 Task: Create a due date automation trigger when advanced on, on the monday before a card is due add dates not due today at 11:00 AM.
Action: Mouse moved to (967, 277)
Screenshot: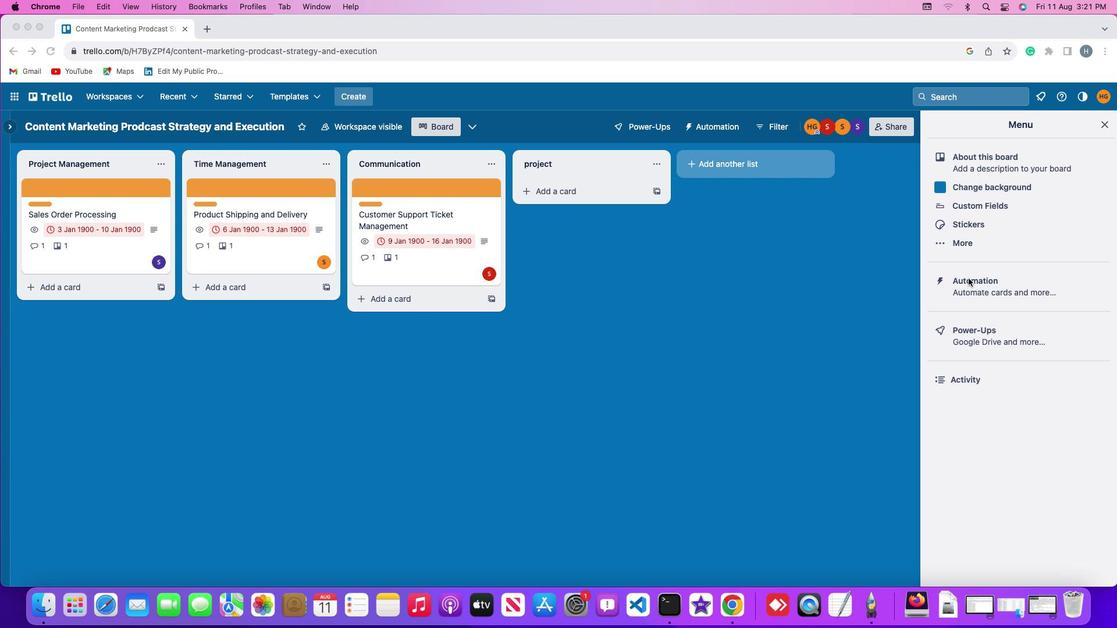 
Action: Mouse pressed left at (967, 277)
Screenshot: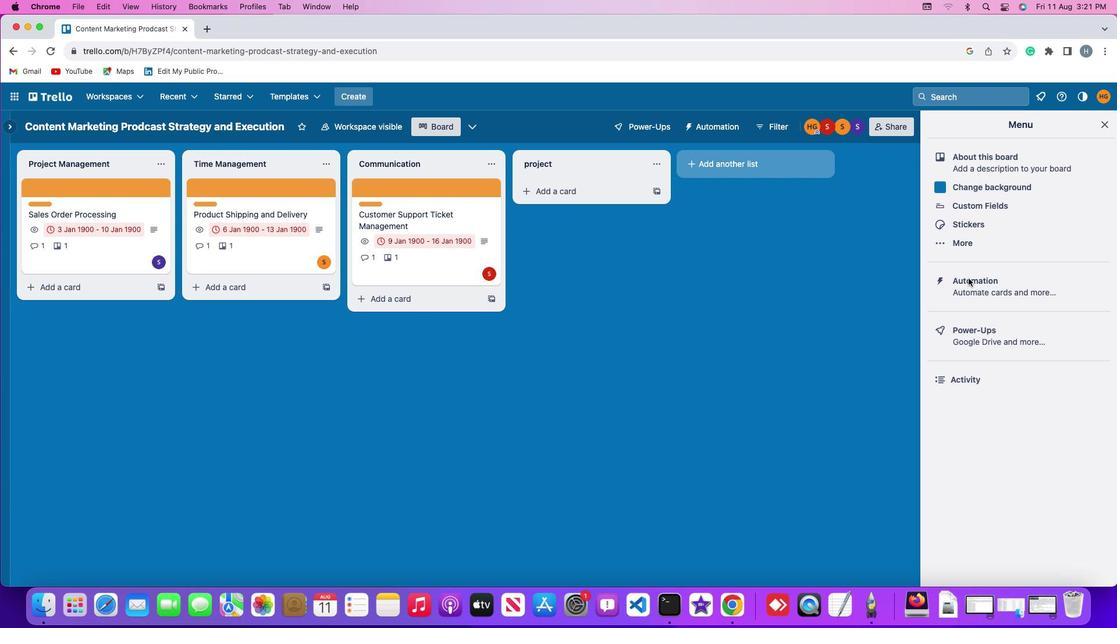
Action: Mouse pressed left at (967, 277)
Screenshot: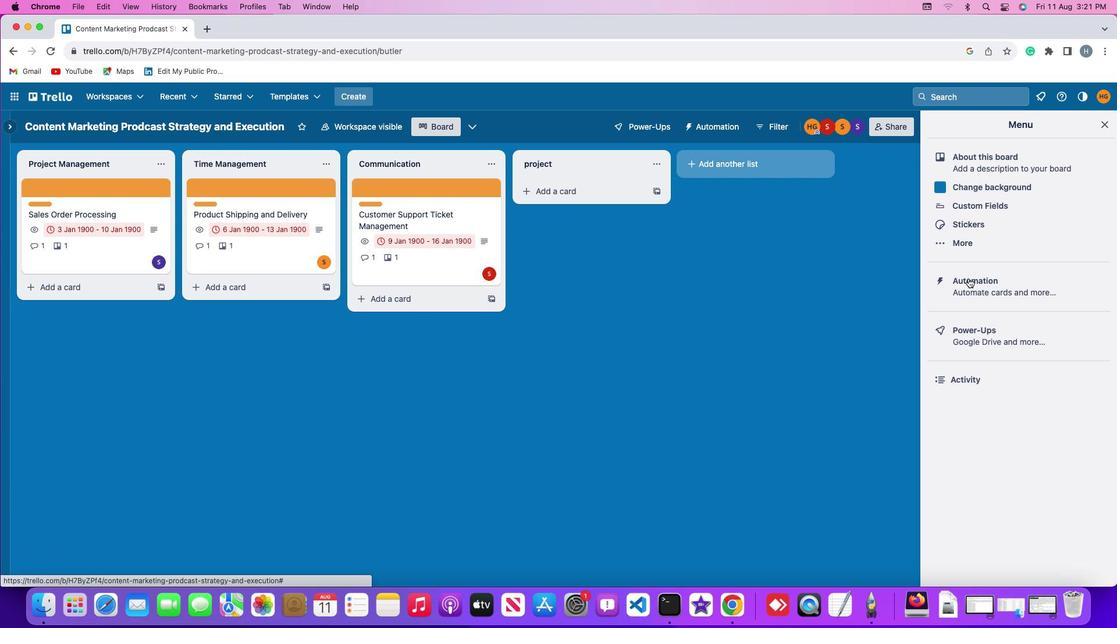 
Action: Mouse moved to (82, 277)
Screenshot: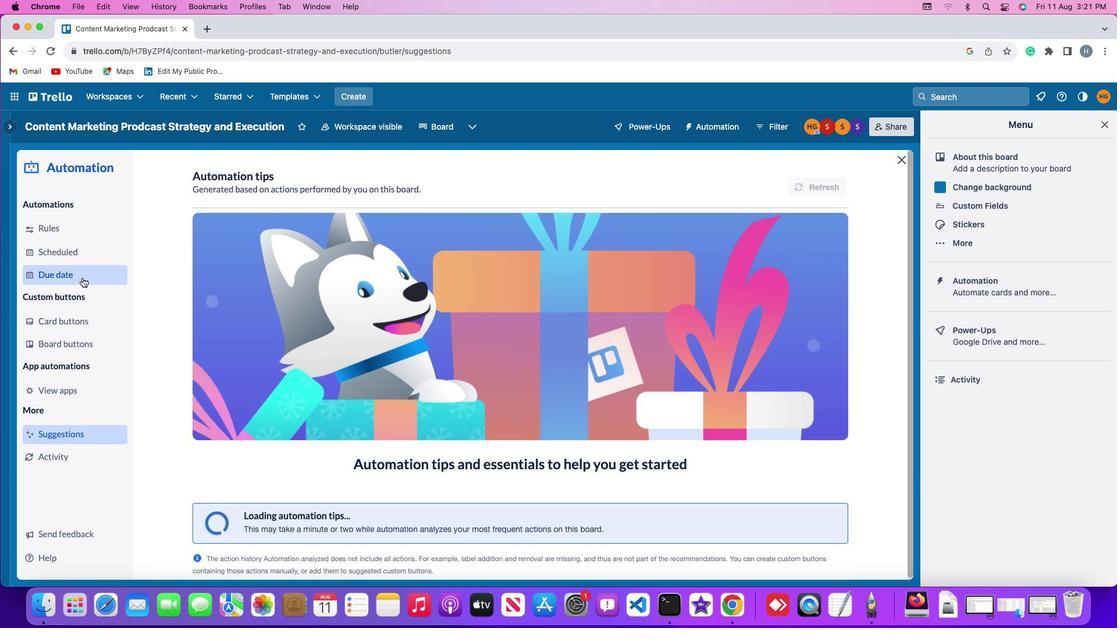 
Action: Mouse pressed left at (82, 277)
Screenshot: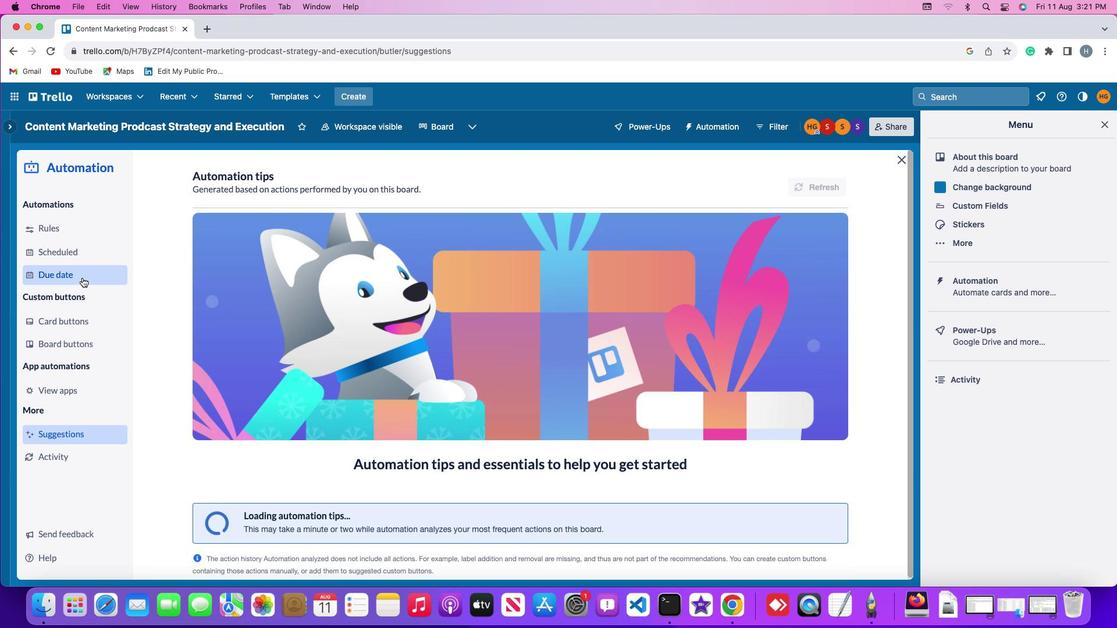 
Action: Mouse moved to (787, 178)
Screenshot: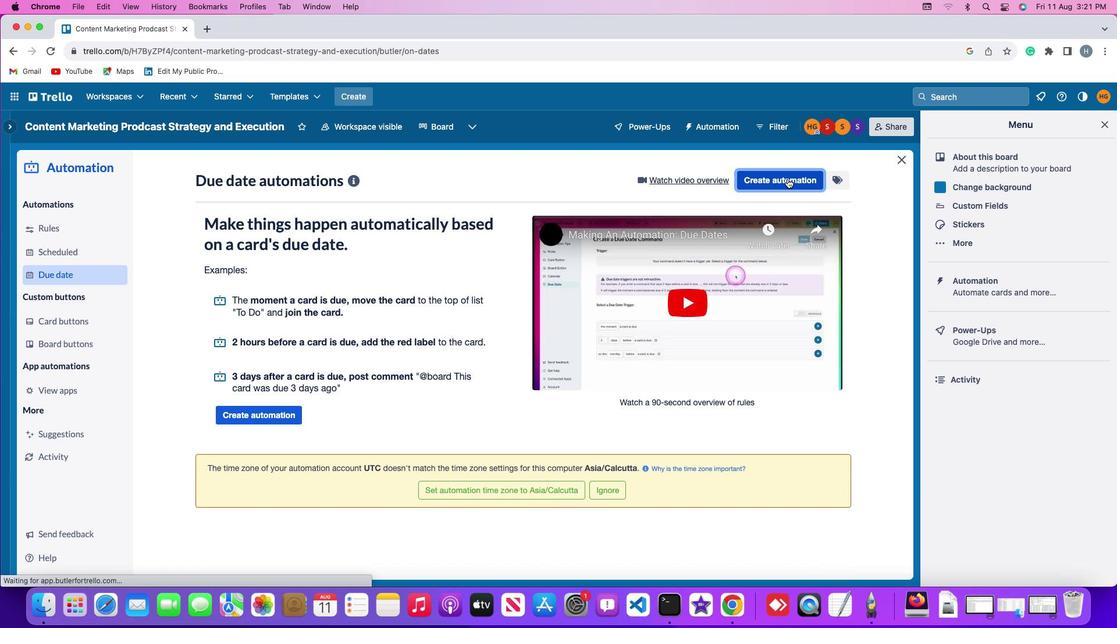 
Action: Mouse pressed left at (787, 178)
Screenshot: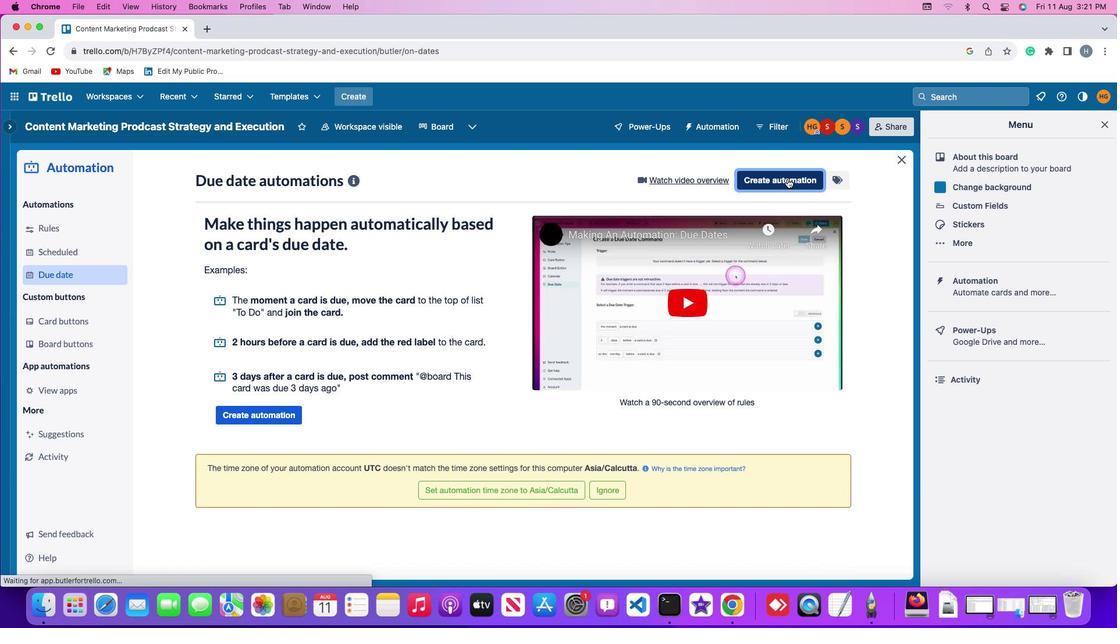
Action: Mouse moved to (219, 285)
Screenshot: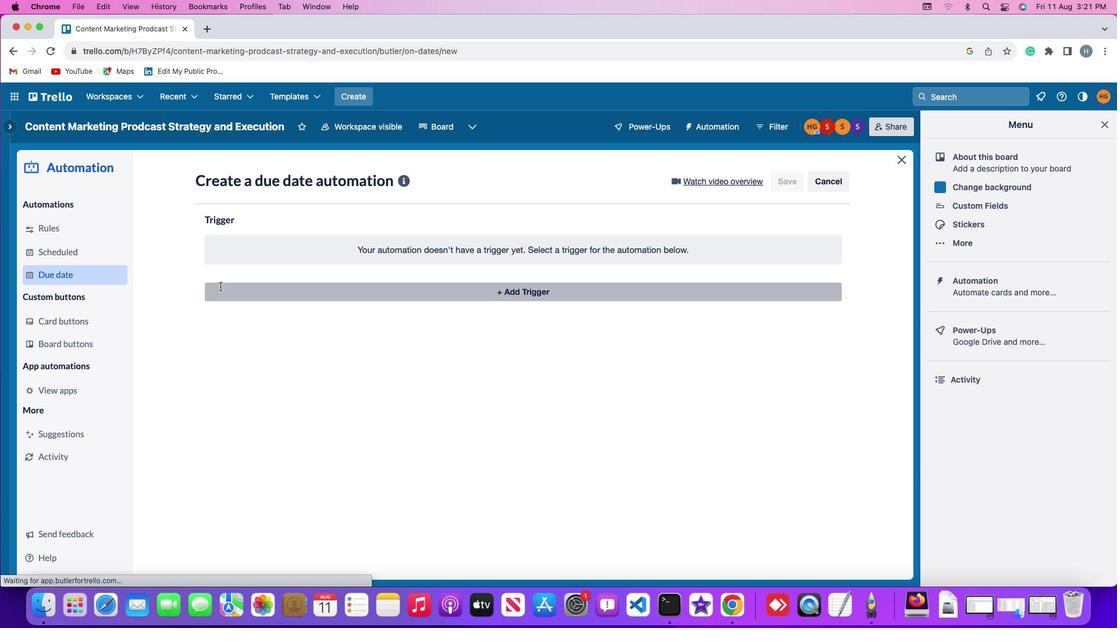 
Action: Mouse pressed left at (219, 285)
Screenshot: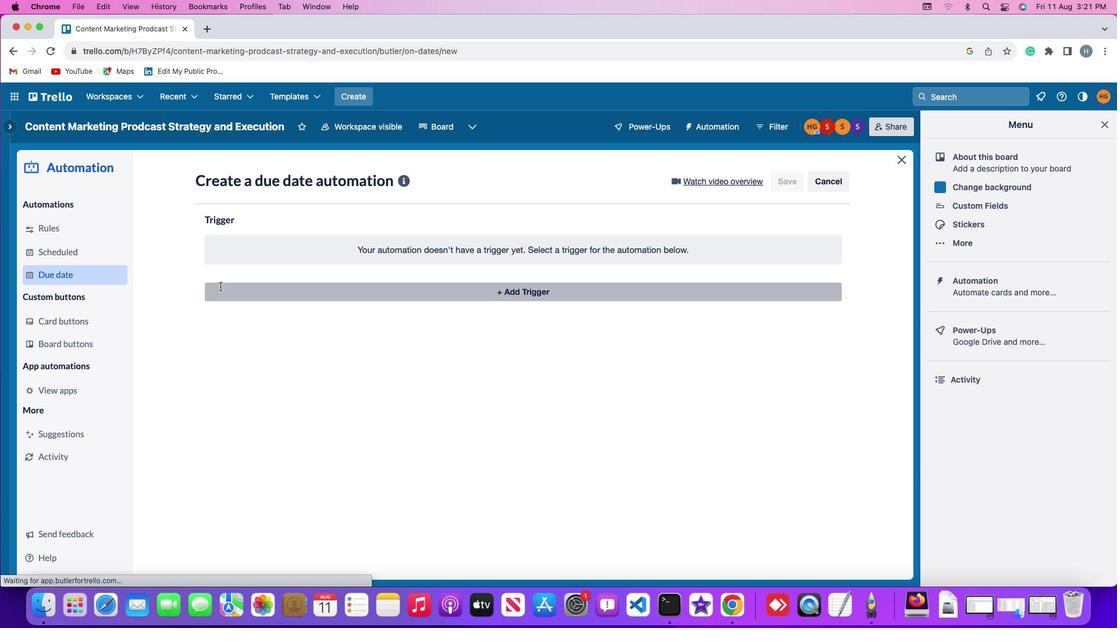 
Action: Mouse moved to (255, 508)
Screenshot: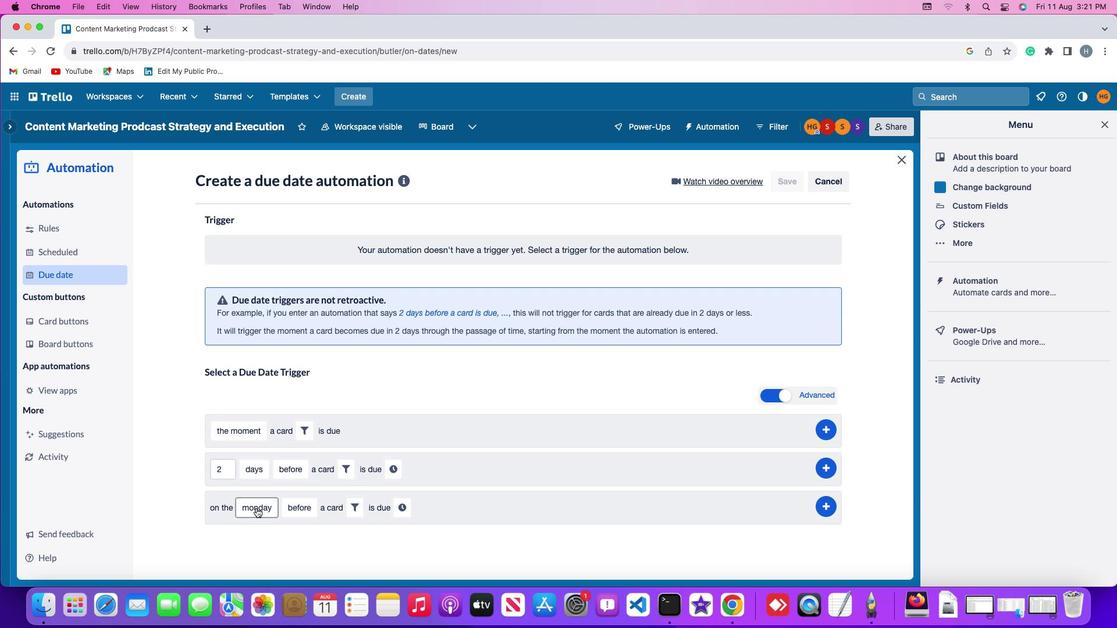 
Action: Mouse pressed left at (255, 508)
Screenshot: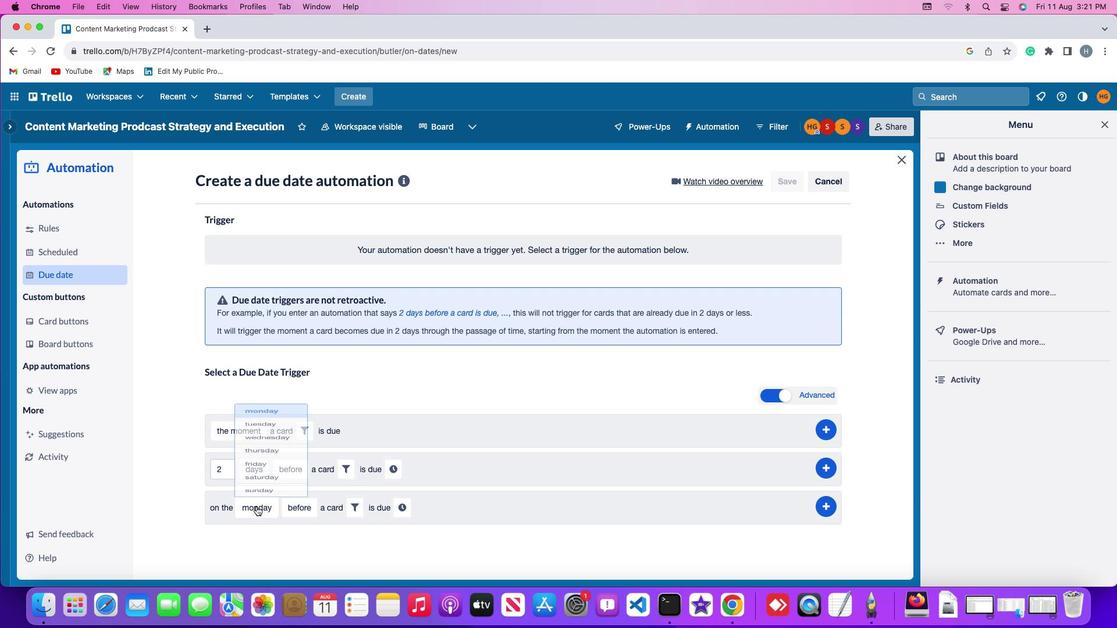 
Action: Mouse moved to (274, 346)
Screenshot: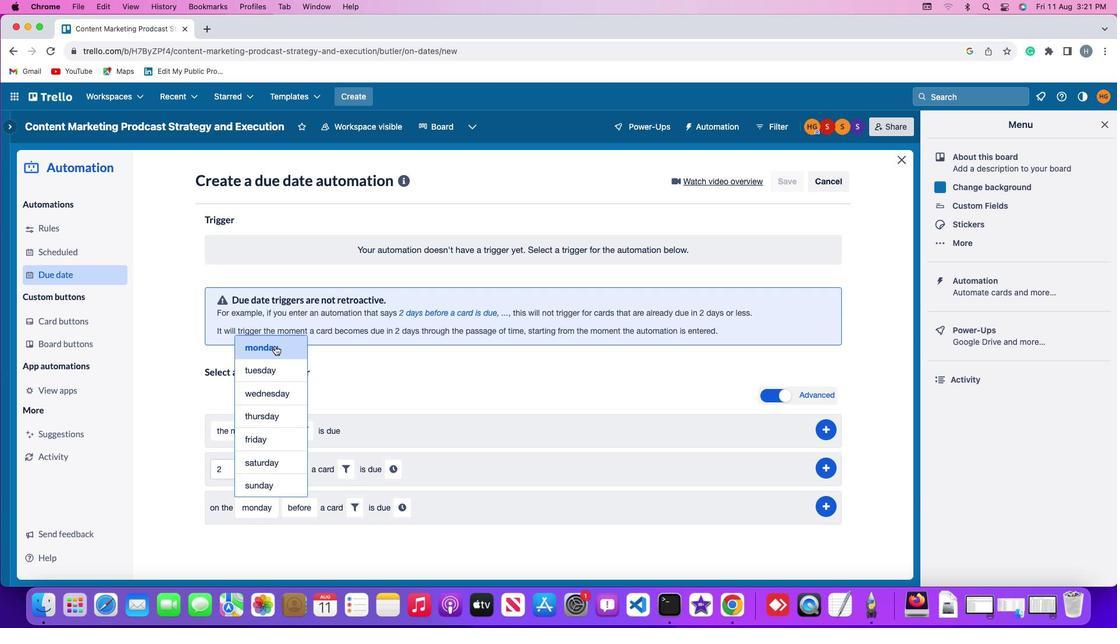
Action: Mouse pressed left at (274, 346)
Screenshot: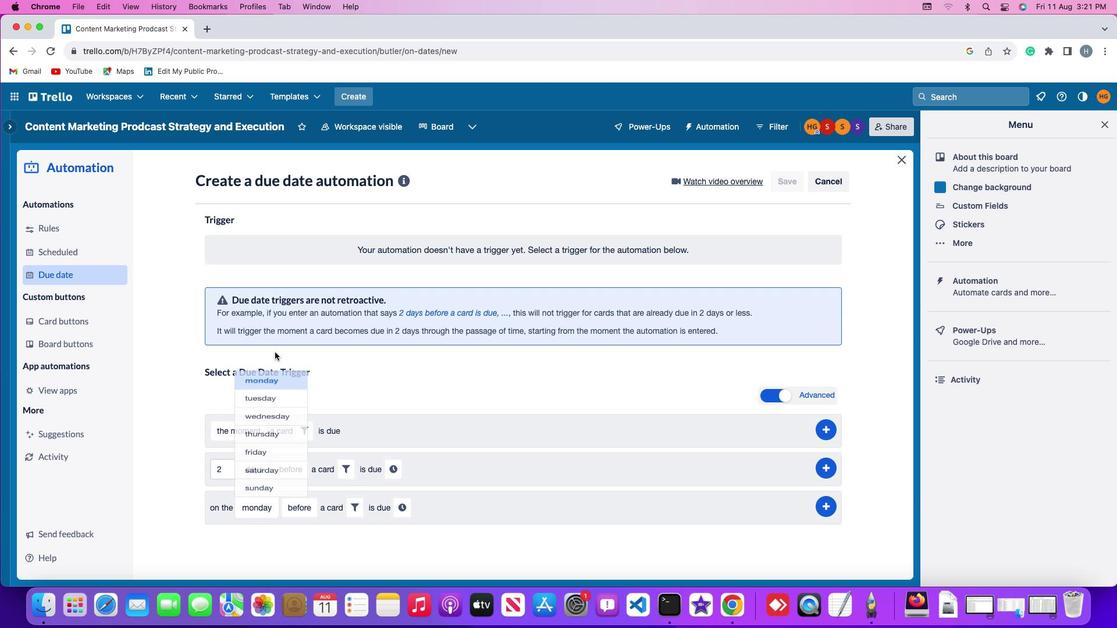 
Action: Mouse moved to (296, 509)
Screenshot: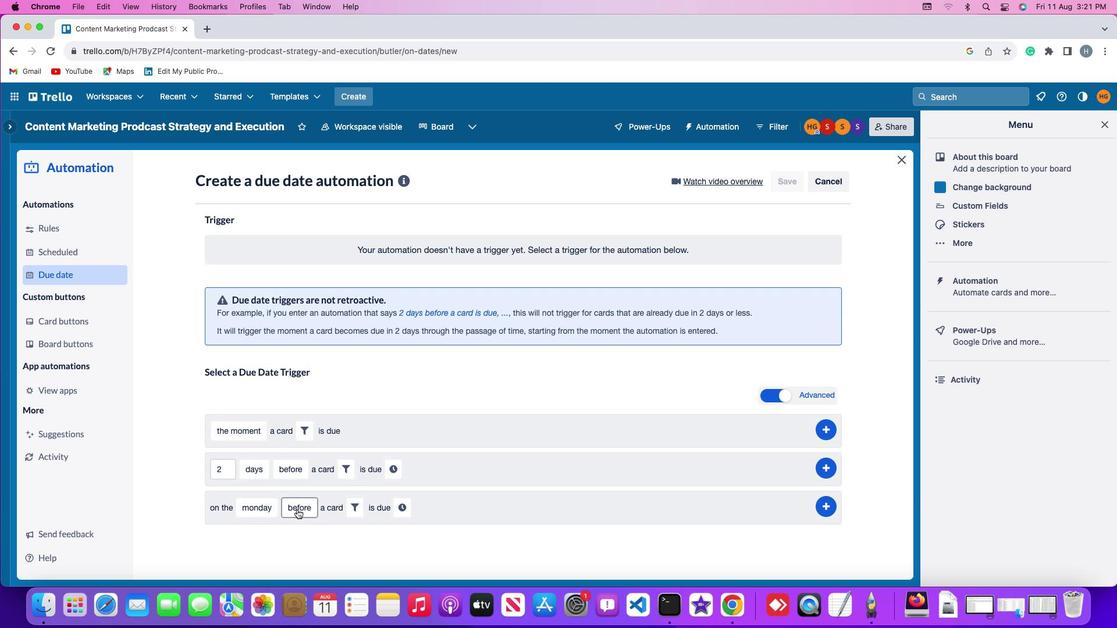 
Action: Mouse pressed left at (296, 509)
Screenshot: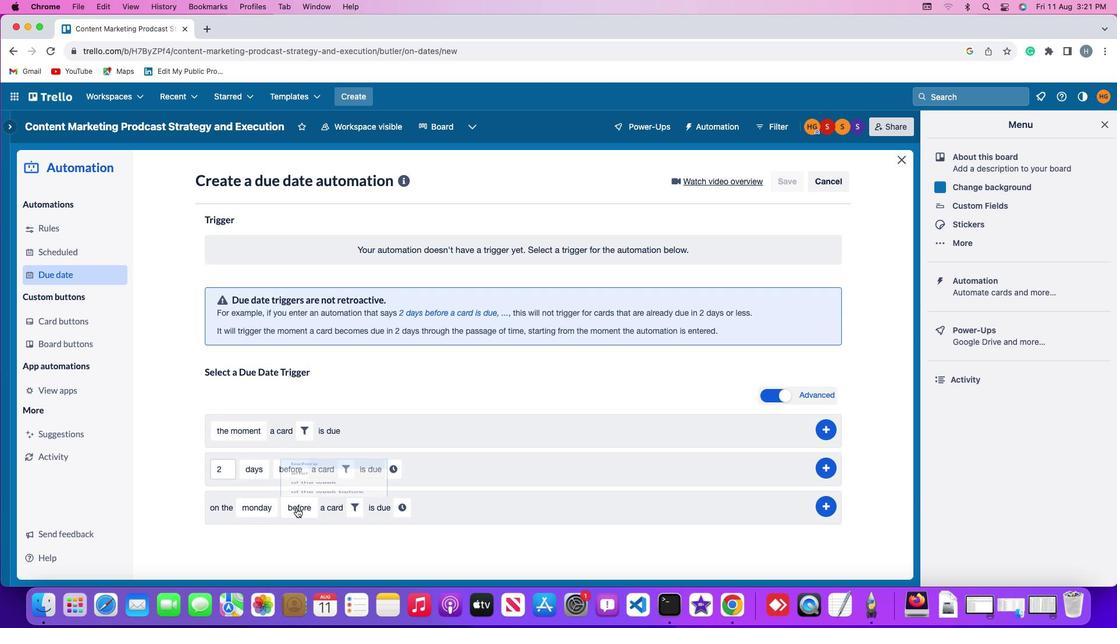 
Action: Mouse moved to (313, 412)
Screenshot: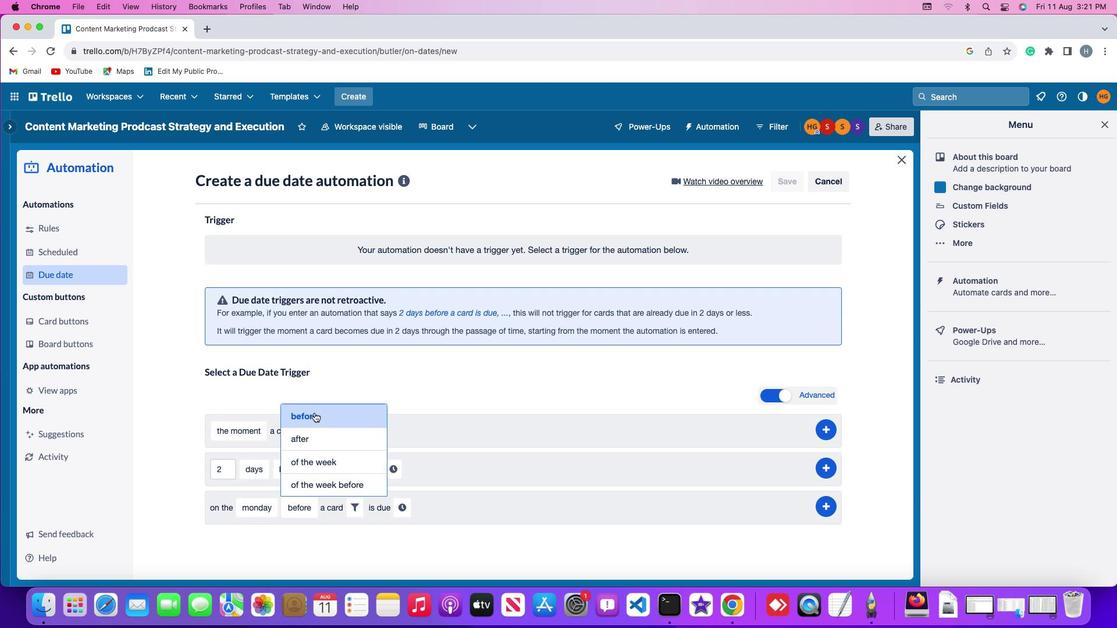 
Action: Mouse pressed left at (313, 412)
Screenshot: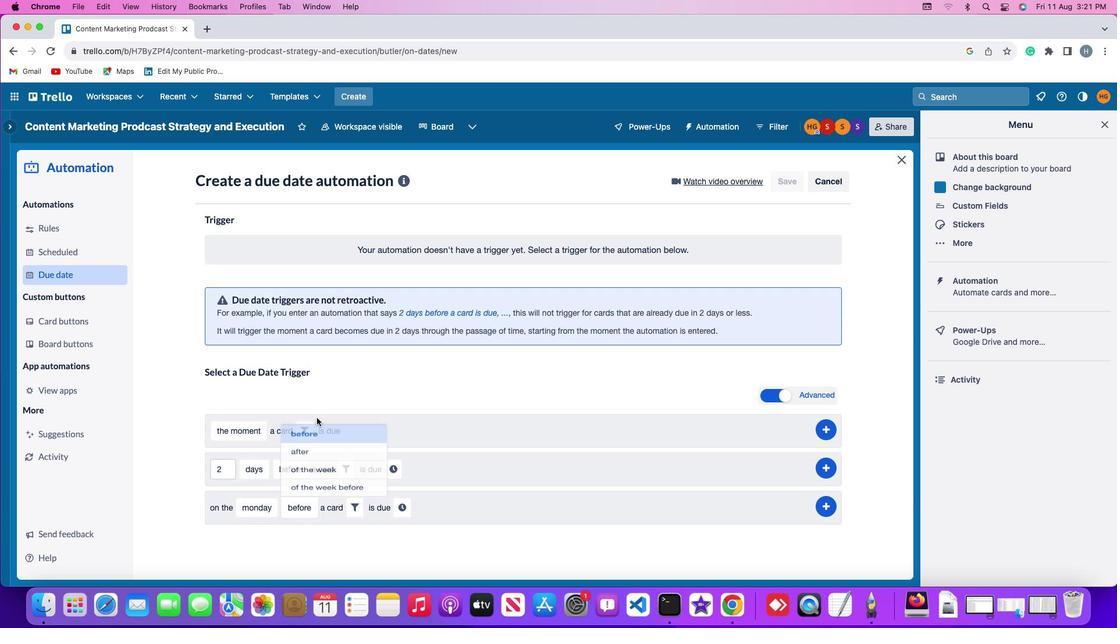 
Action: Mouse moved to (350, 502)
Screenshot: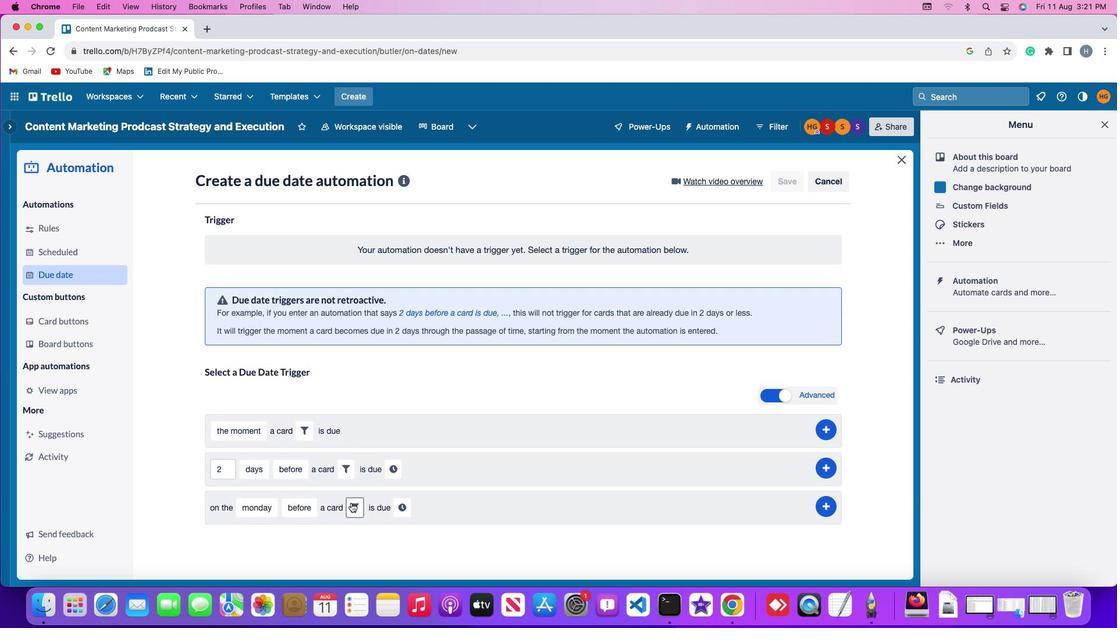 
Action: Mouse pressed left at (350, 502)
Screenshot: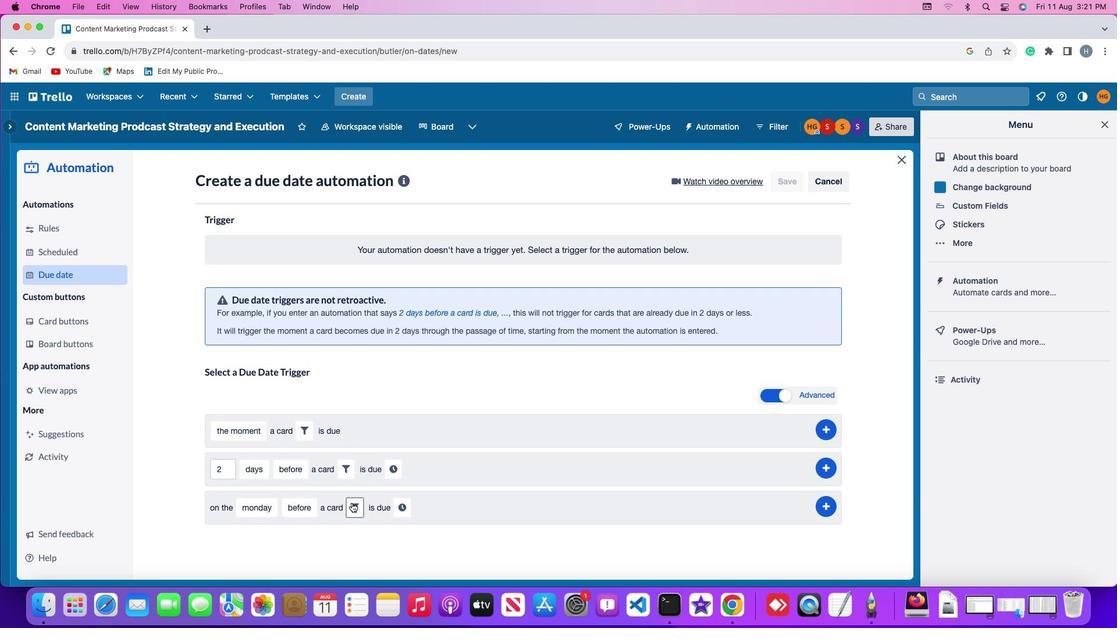 
Action: Mouse moved to (416, 545)
Screenshot: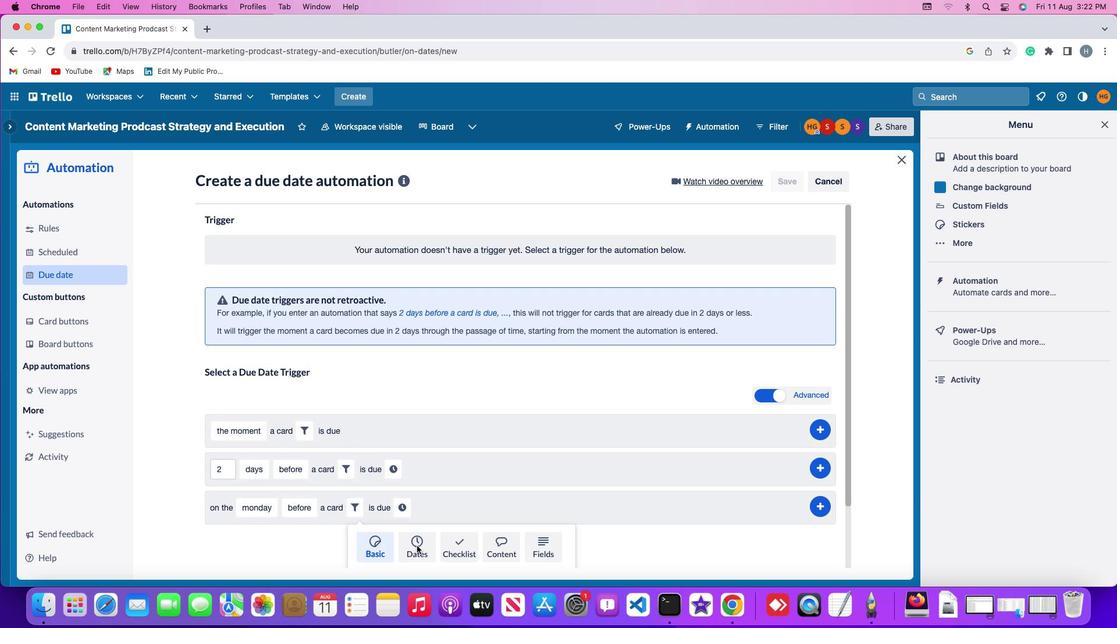 
Action: Mouse pressed left at (416, 545)
Screenshot: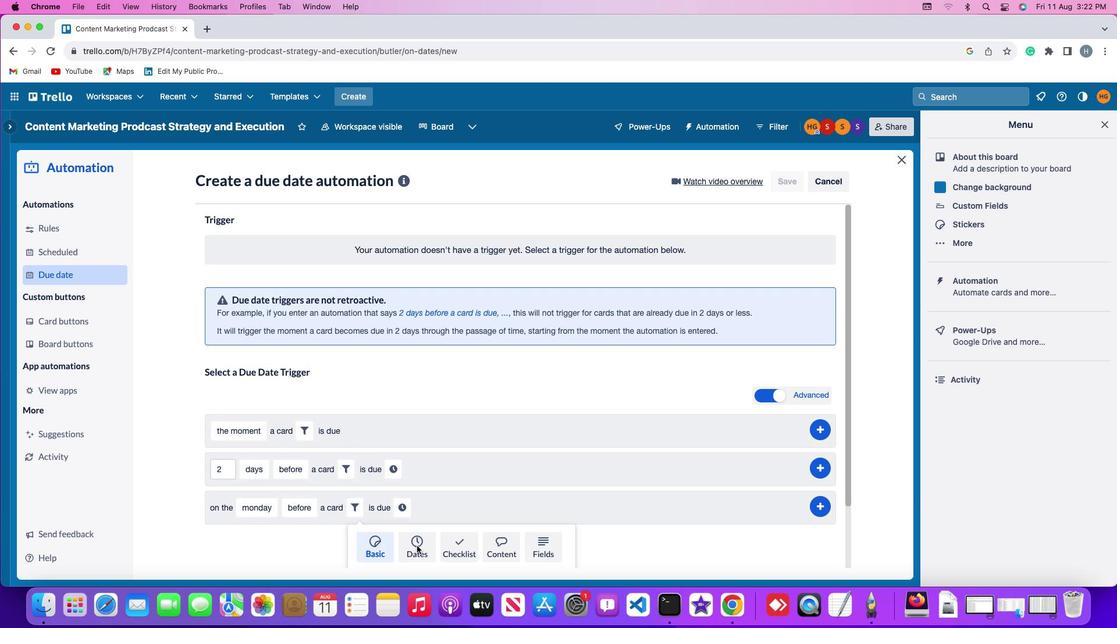 
Action: Mouse moved to (300, 538)
Screenshot: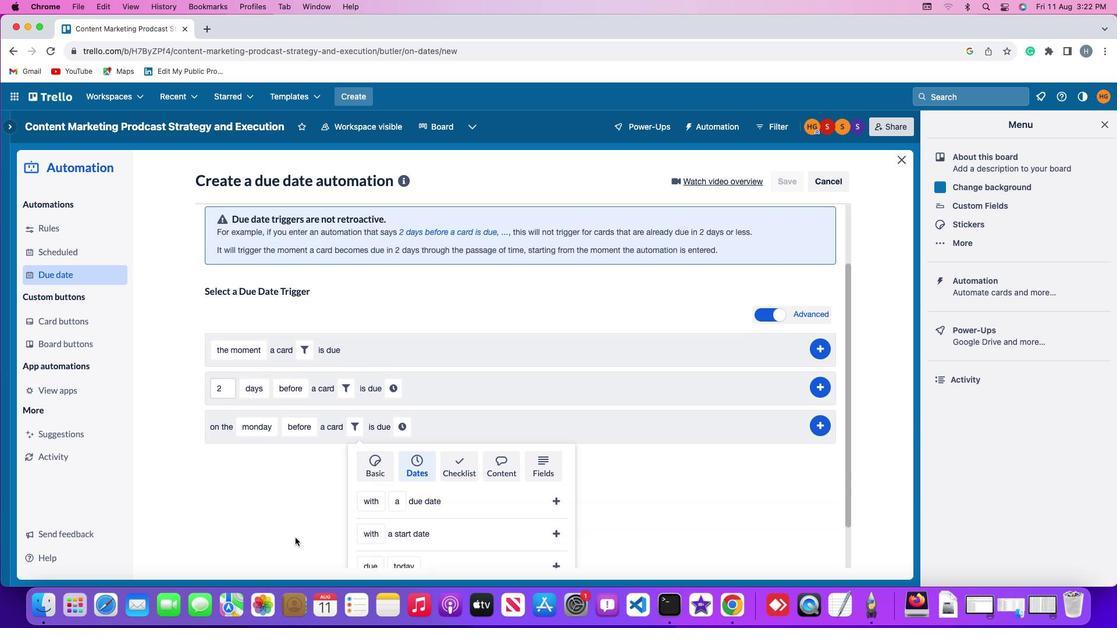 
Action: Mouse scrolled (300, 538) with delta (0, 0)
Screenshot: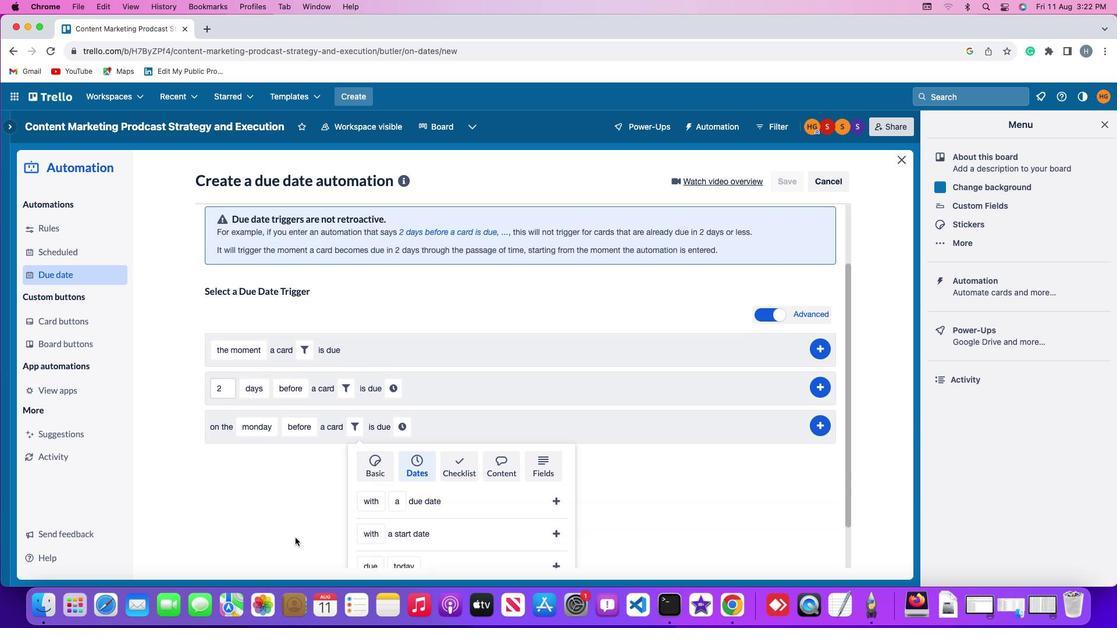 
Action: Mouse moved to (300, 538)
Screenshot: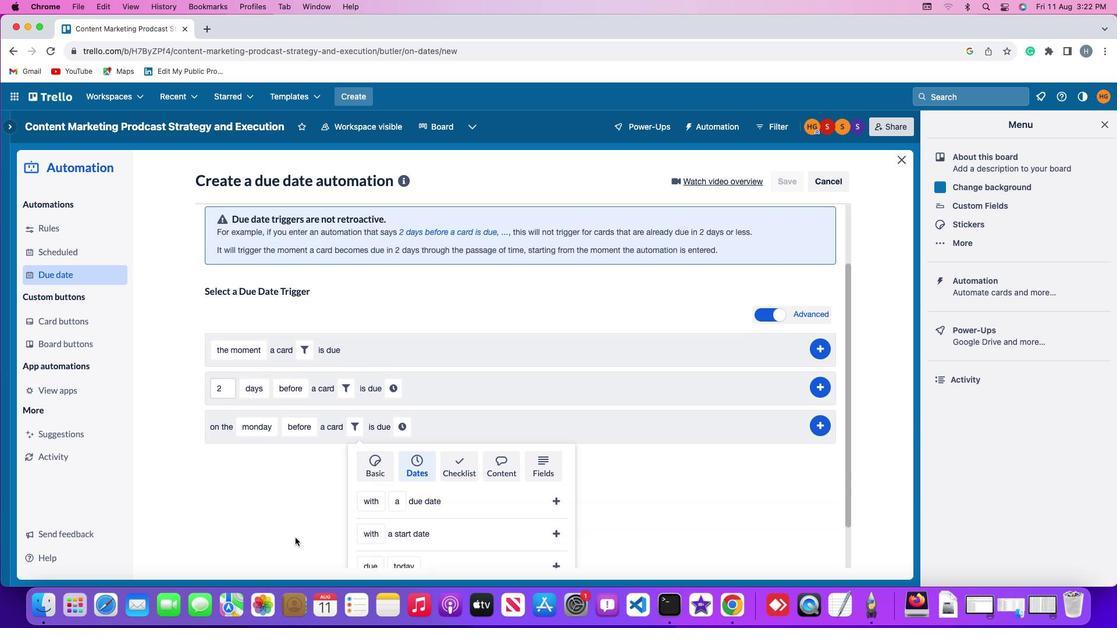 
Action: Mouse scrolled (300, 538) with delta (0, 0)
Screenshot: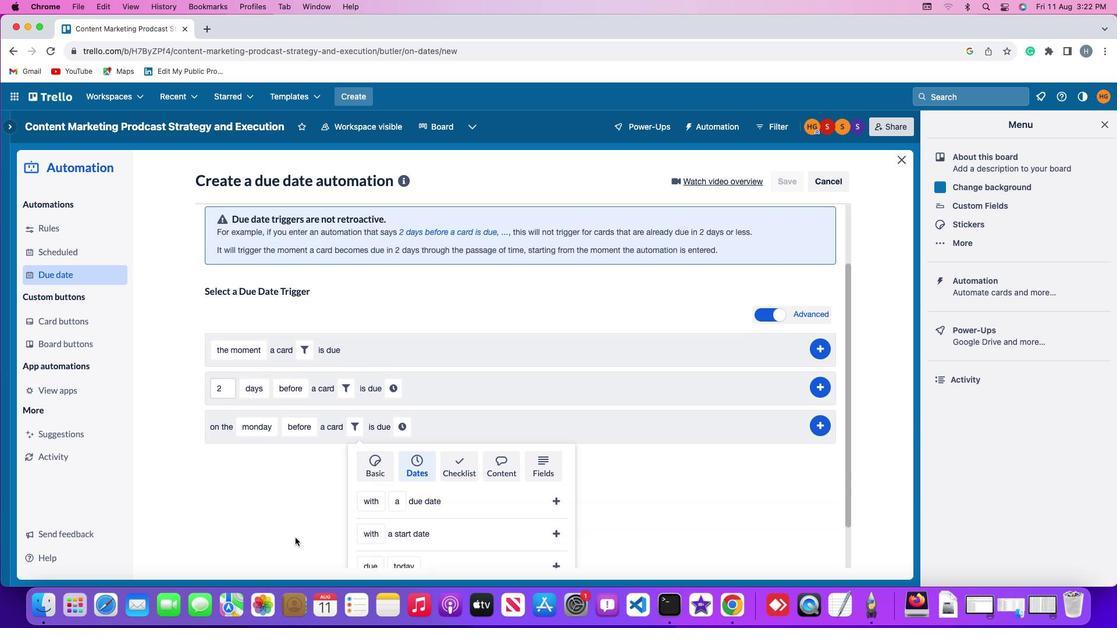 
Action: Mouse scrolled (300, 538) with delta (0, -1)
Screenshot: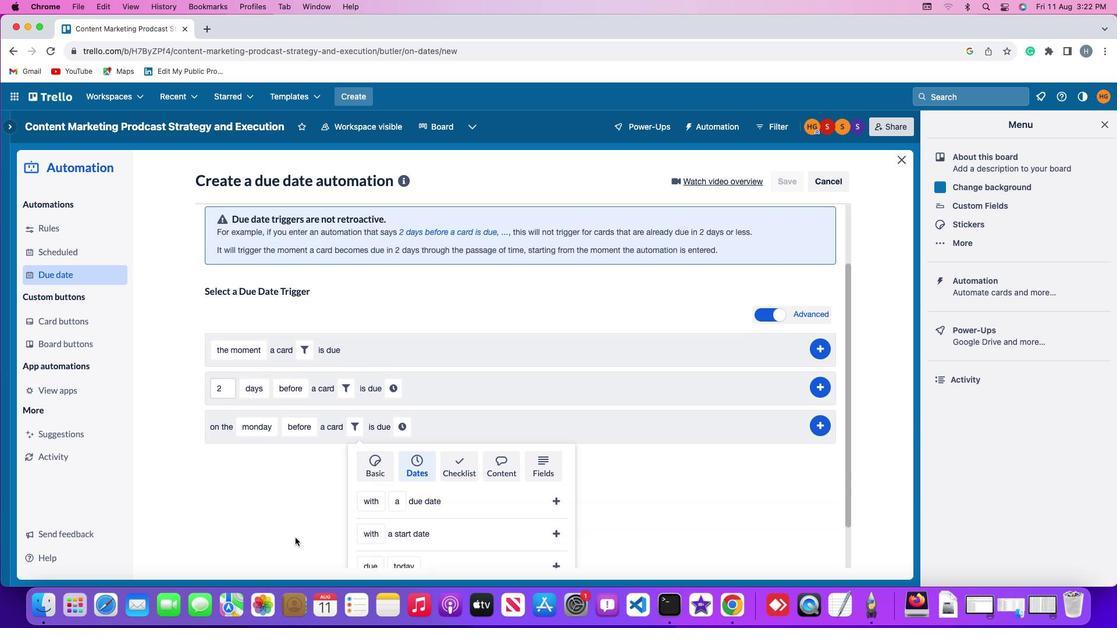 
Action: Mouse moved to (299, 538)
Screenshot: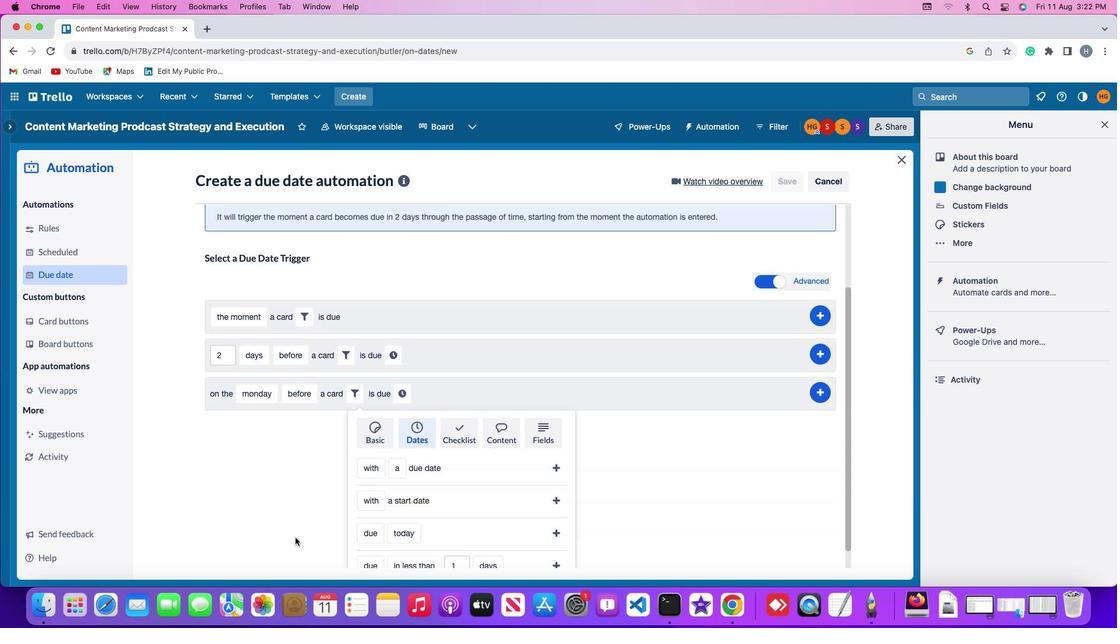 
Action: Mouse scrolled (299, 538) with delta (0, -2)
Screenshot: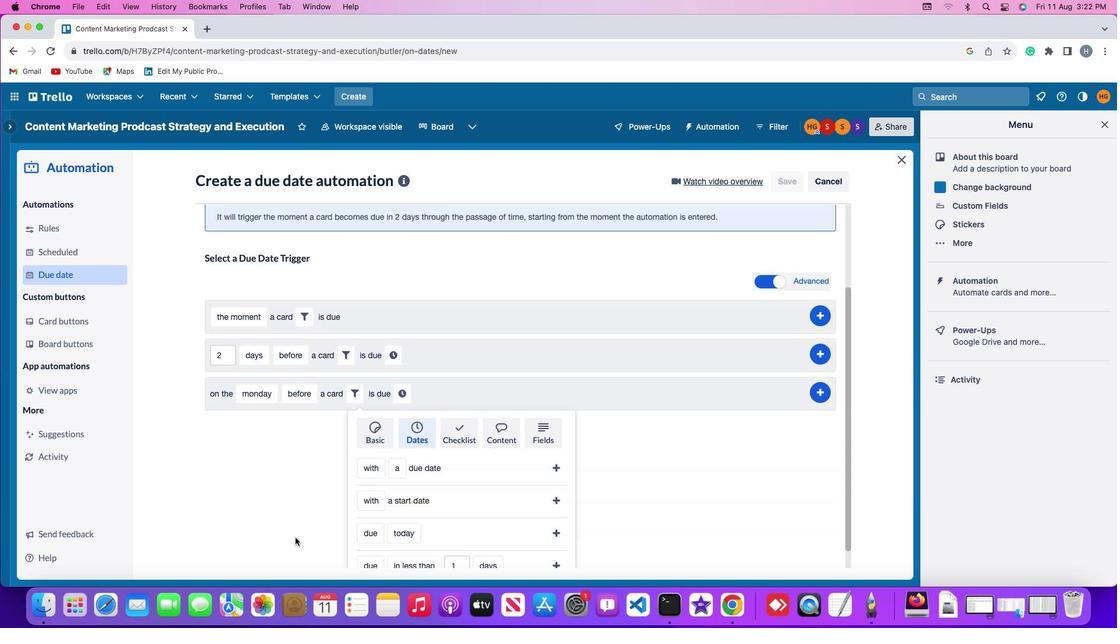 
Action: Mouse moved to (294, 538)
Screenshot: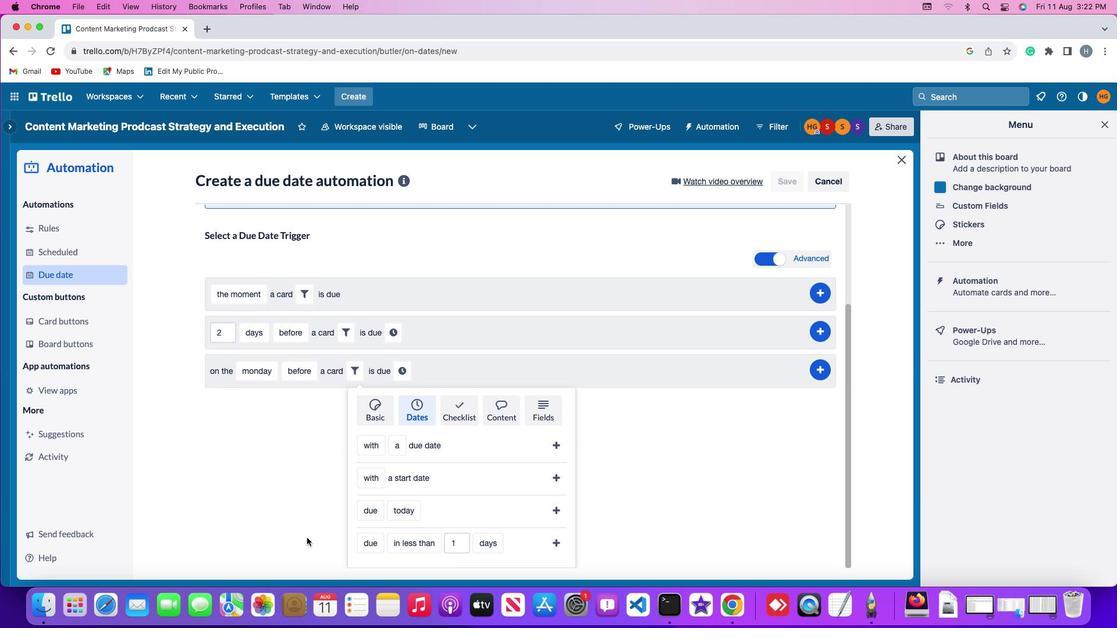 
Action: Mouse scrolled (294, 538) with delta (0, 0)
Screenshot: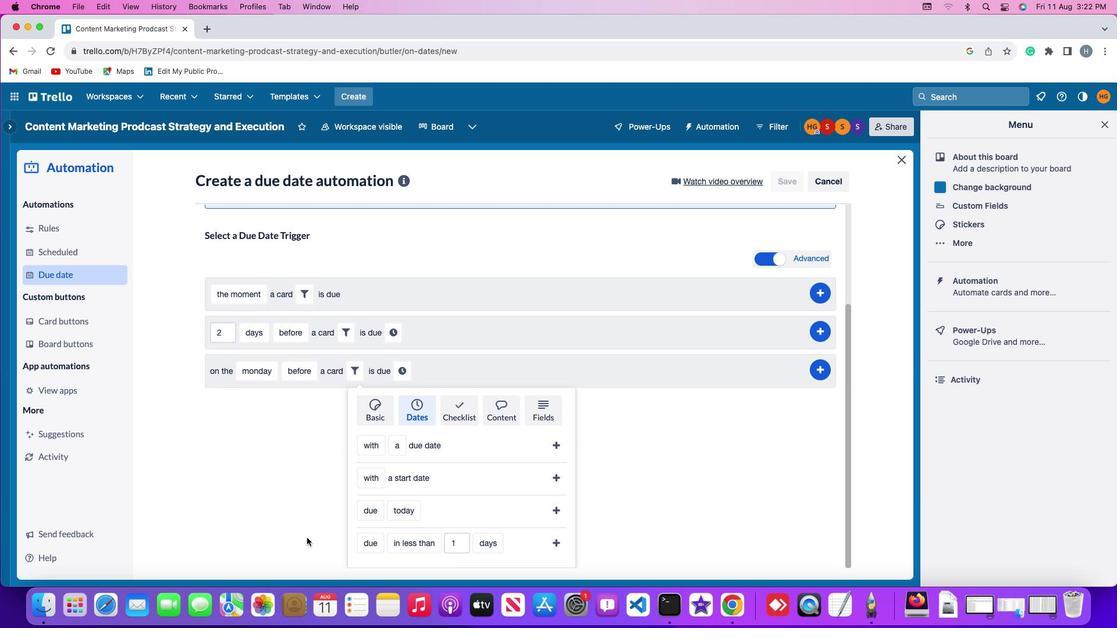 
Action: Mouse moved to (291, 540)
Screenshot: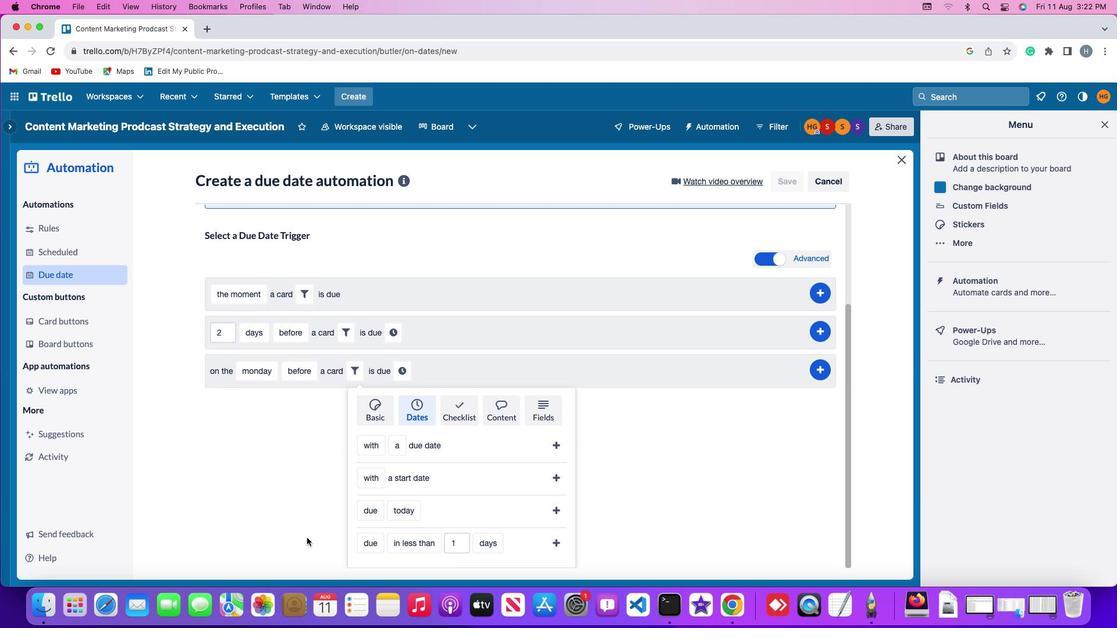 
Action: Mouse scrolled (291, 540) with delta (0, 0)
Screenshot: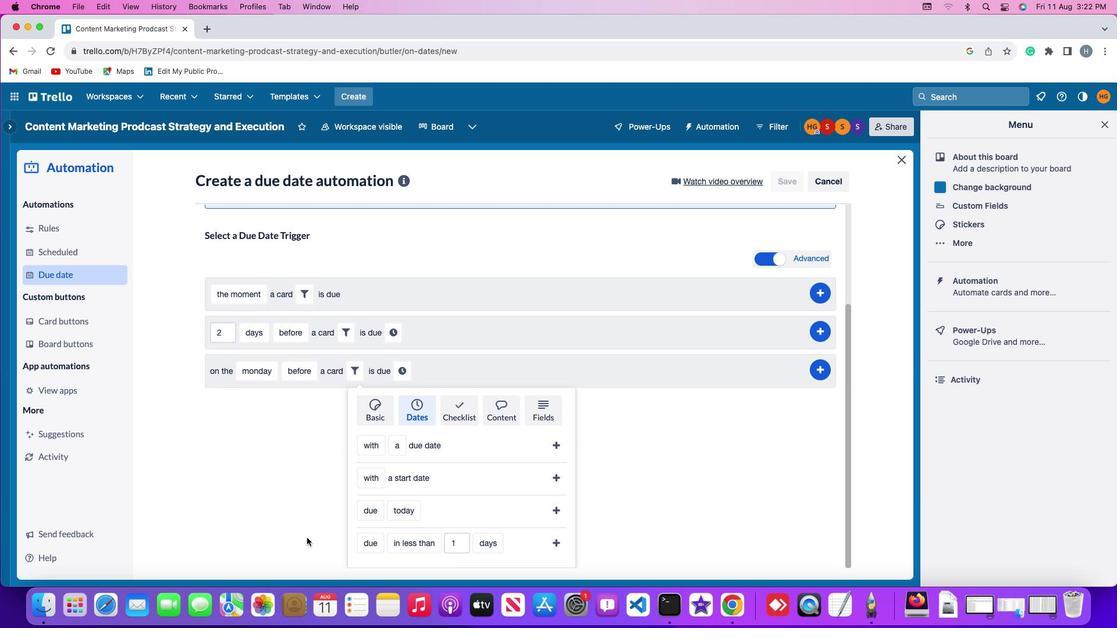
Action: Mouse moved to (289, 540)
Screenshot: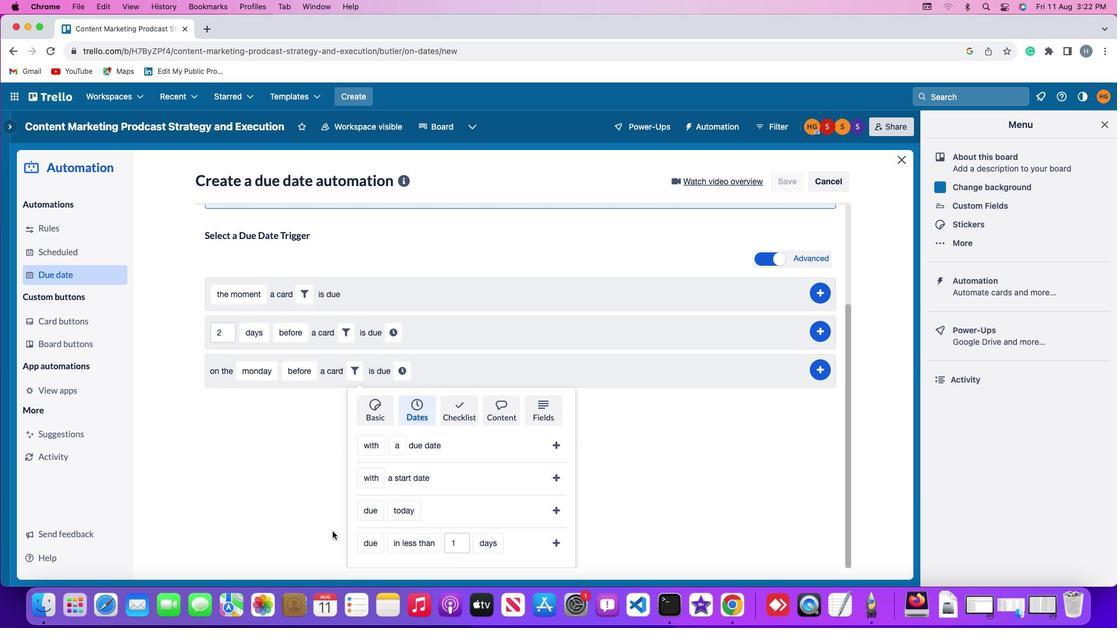 
Action: Mouse scrolled (289, 540) with delta (0, -1)
Screenshot: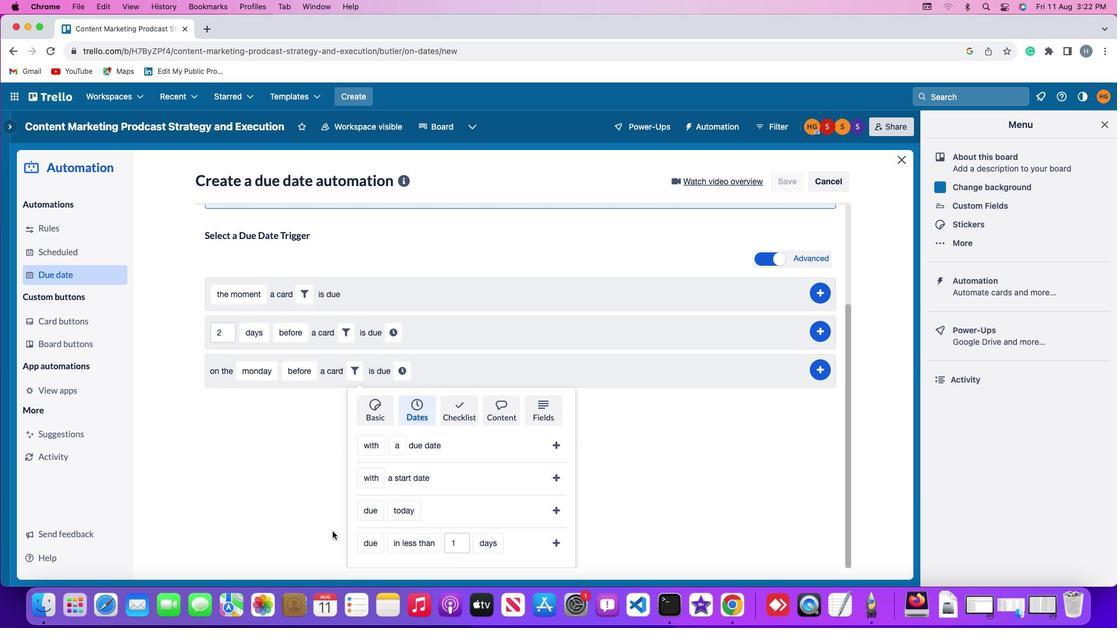 
Action: Mouse moved to (289, 540)
Screenshot: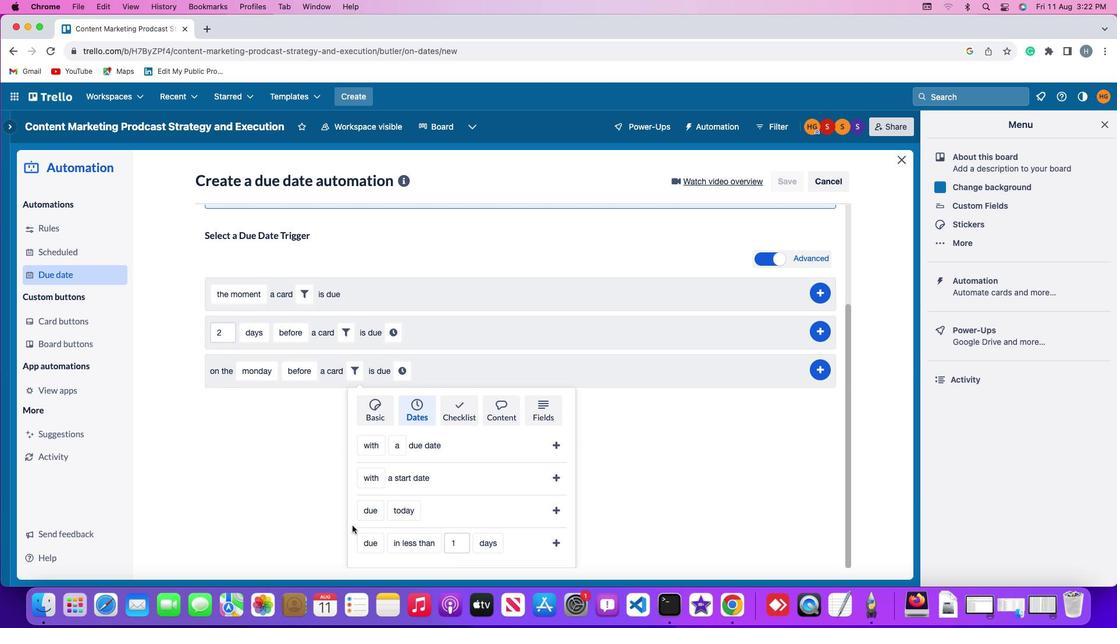 
Action: Mouse scrolled (289, 540) with delta (0, -2)
Screenshot: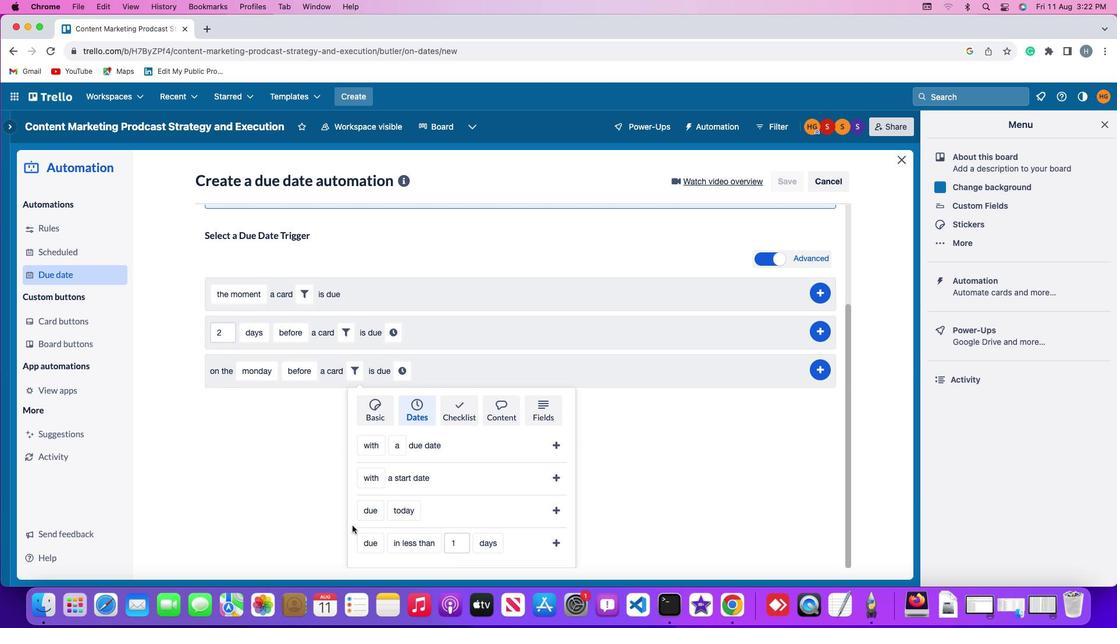 
Action: Mouse moved to (367, 510)
Screenshot: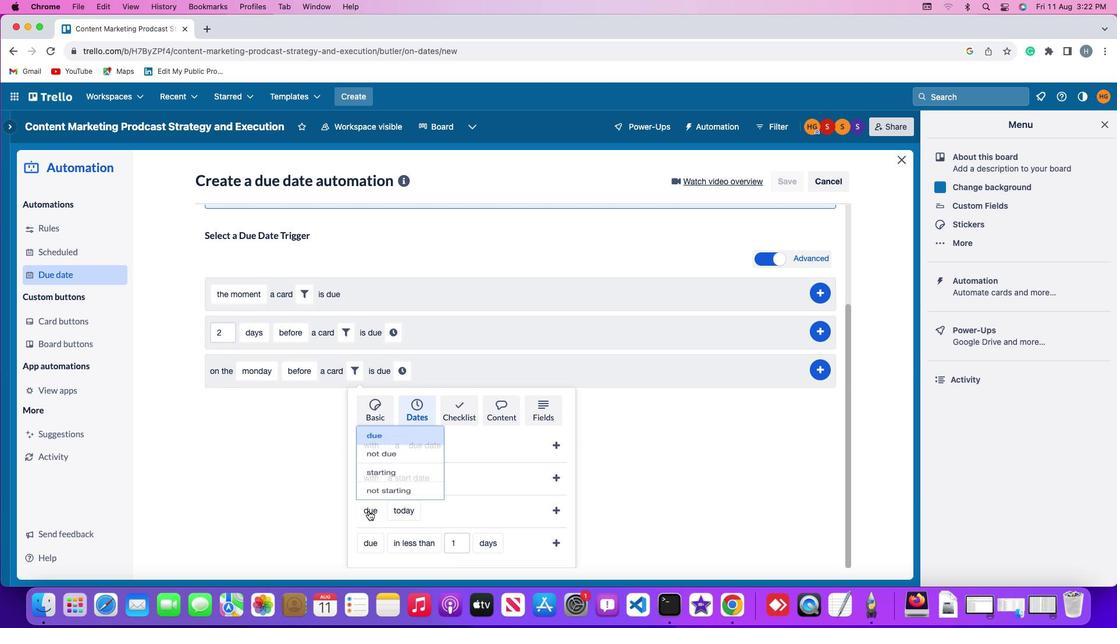 
Action: Mouse pressed left at (367, 510)
Screenshot: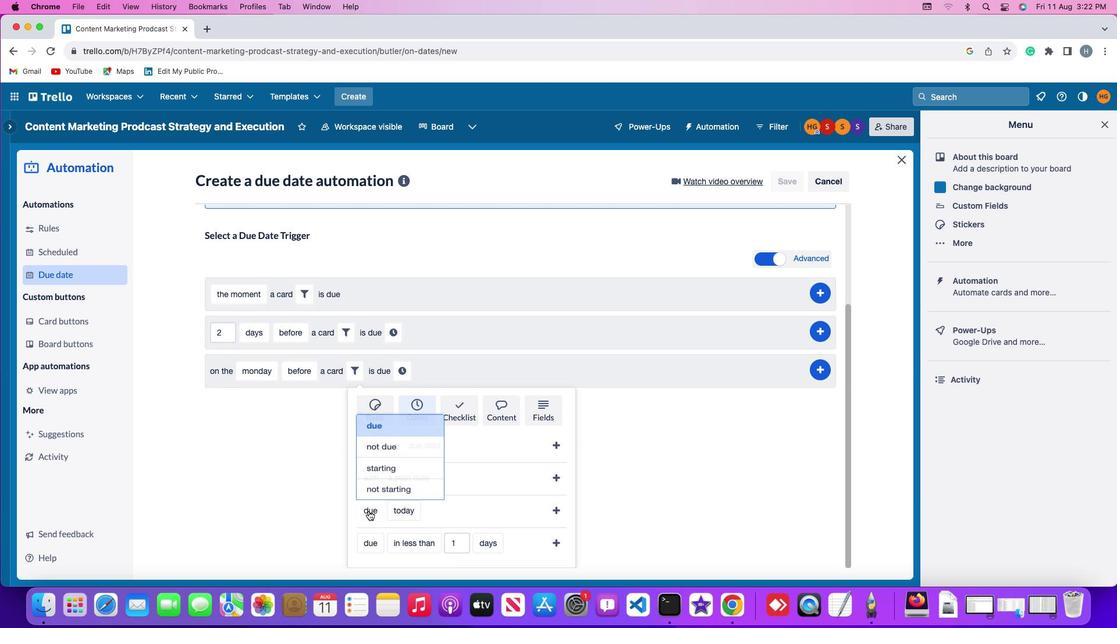 
Action: Mouse moved to (387, 442)
Screenshot: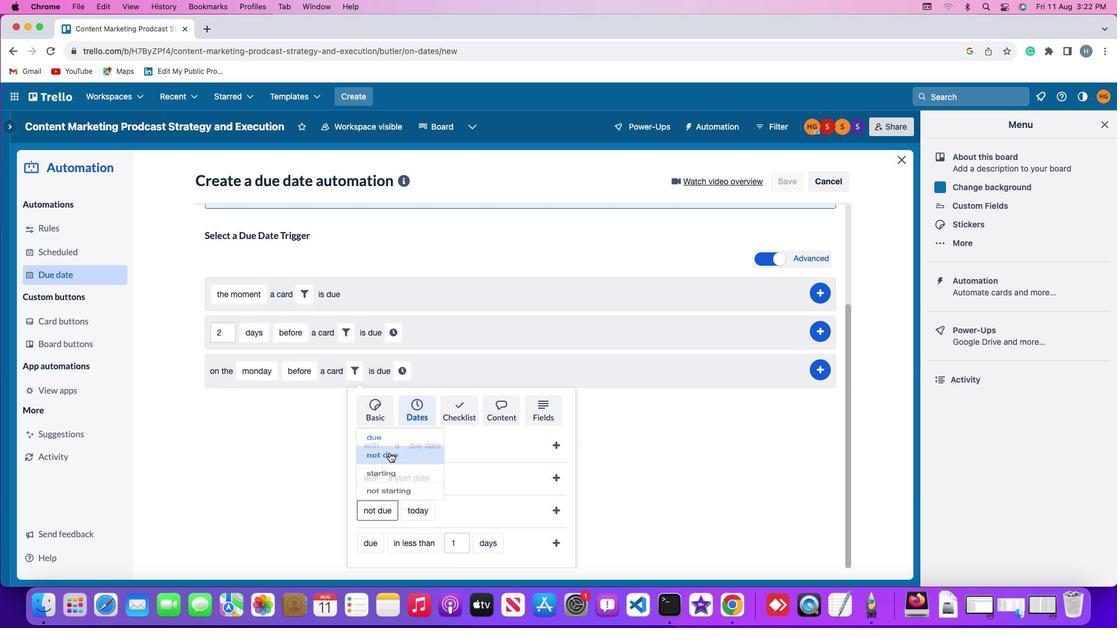 
Action: Mouse pressed left at (387, 442)
Screenshot: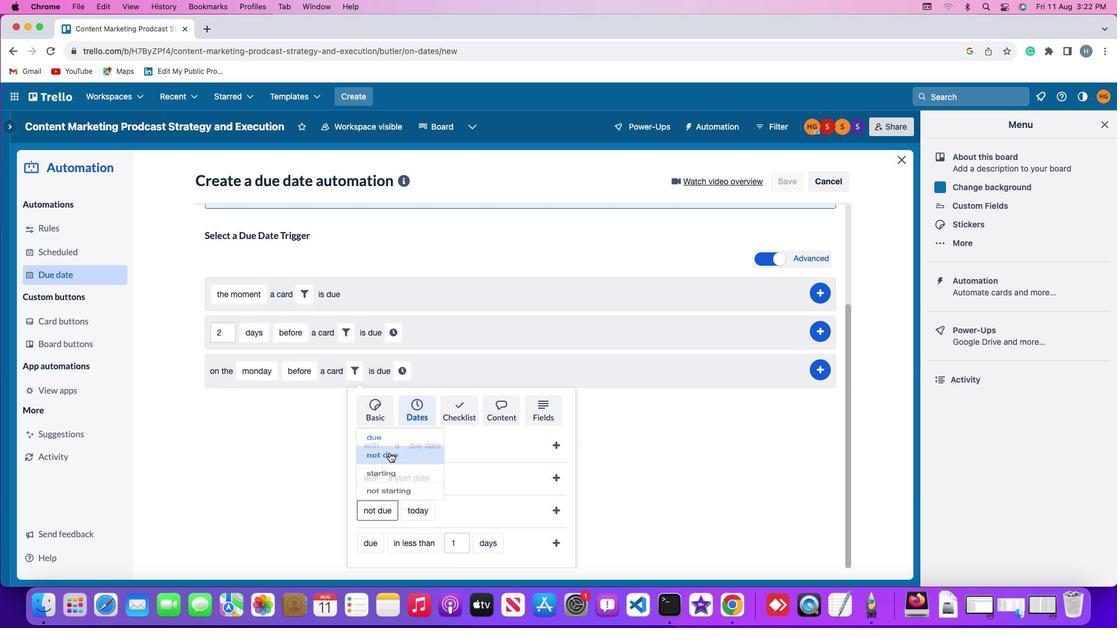 
Action: Mouse moved to (412, 523)
Screenshot: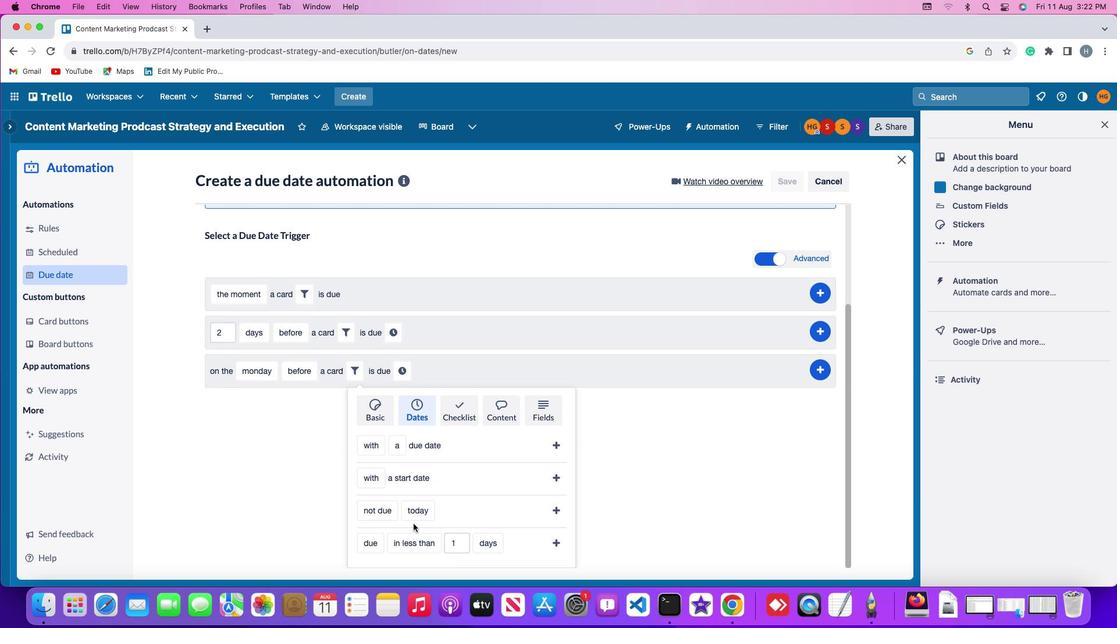 
Action: Mouse pressed left at (412, 523)
Screenshot: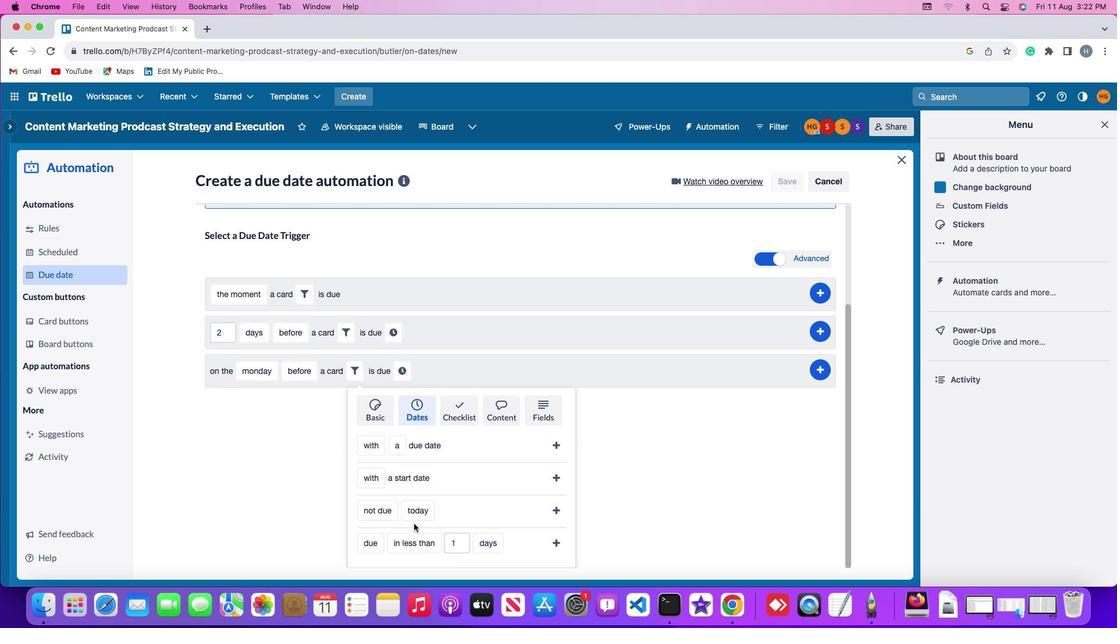 
Action: Mouse moved to (416, 511)
Screenshot: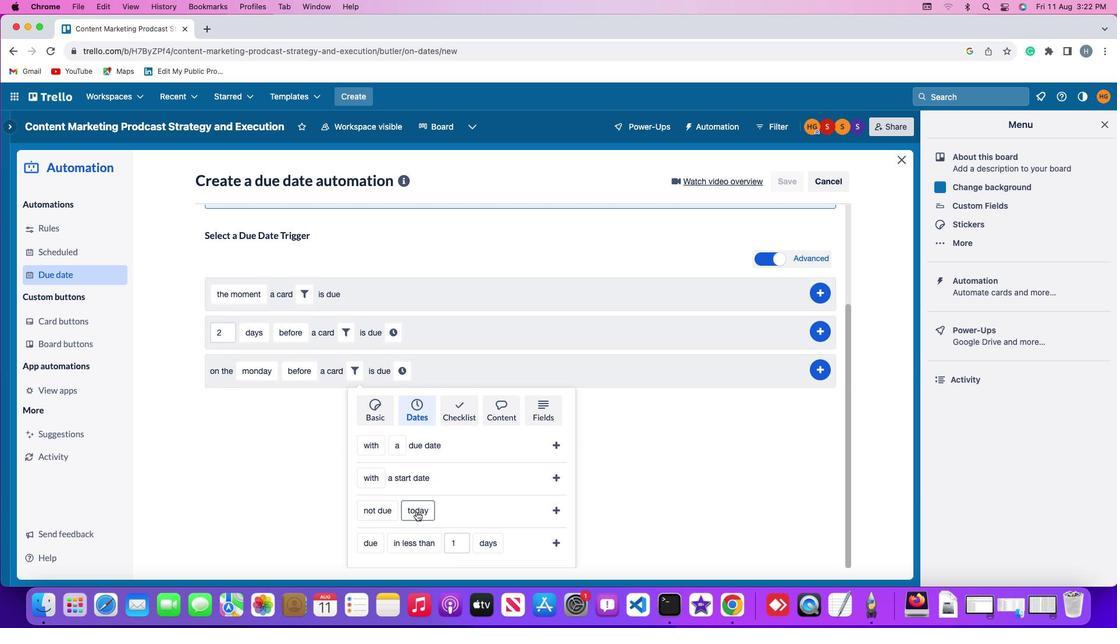 
Action: Mouse pressed left at (416, 511)
Screenshot: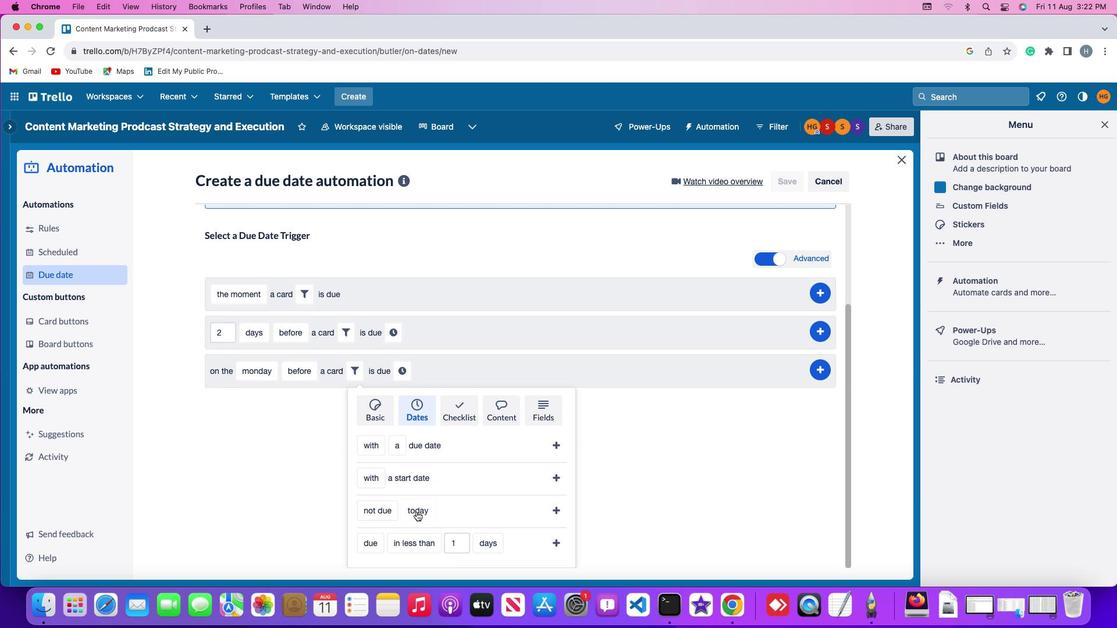 
Action: Mouse moved to (425, 372)
Screenshot: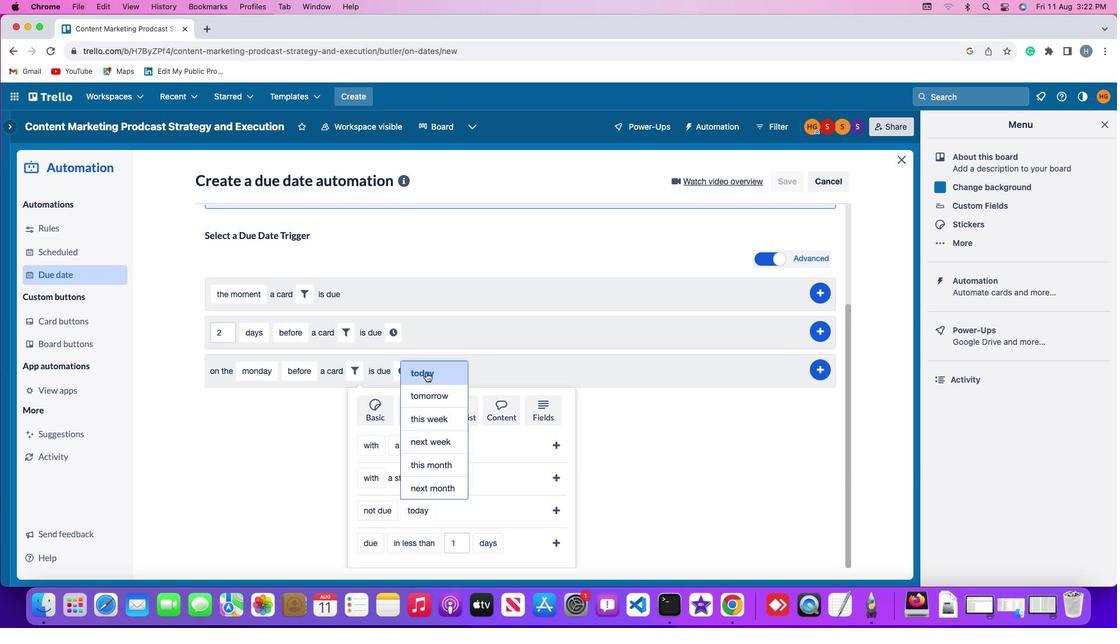
Action: Mouse pressed left at (425, 372)
Screenshot: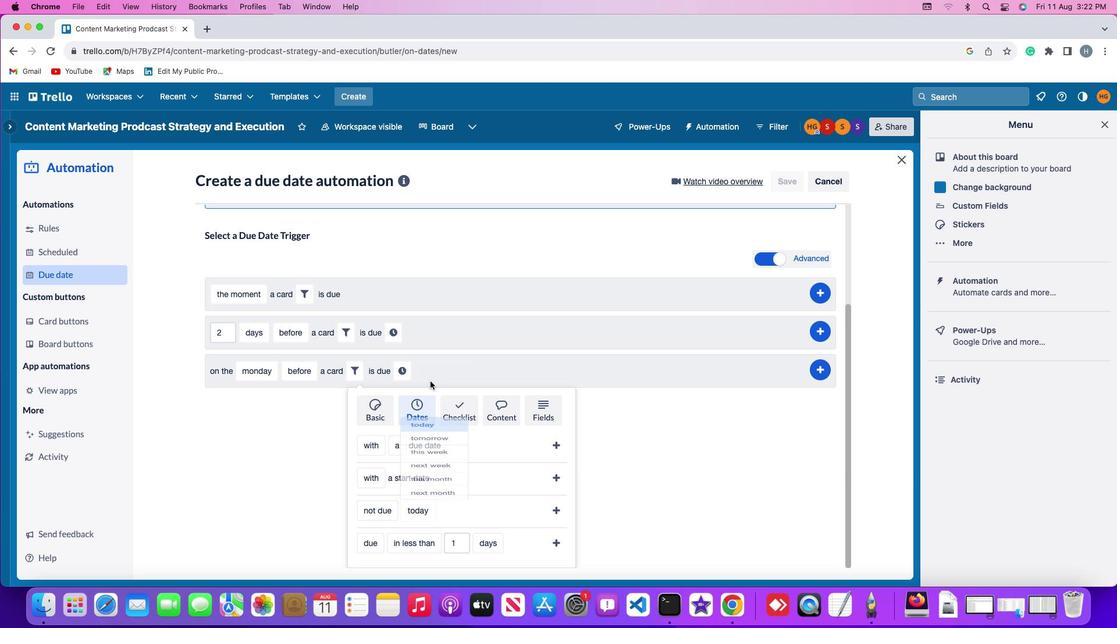 
Action: Mouse moved to (556, 510)
Screenshot: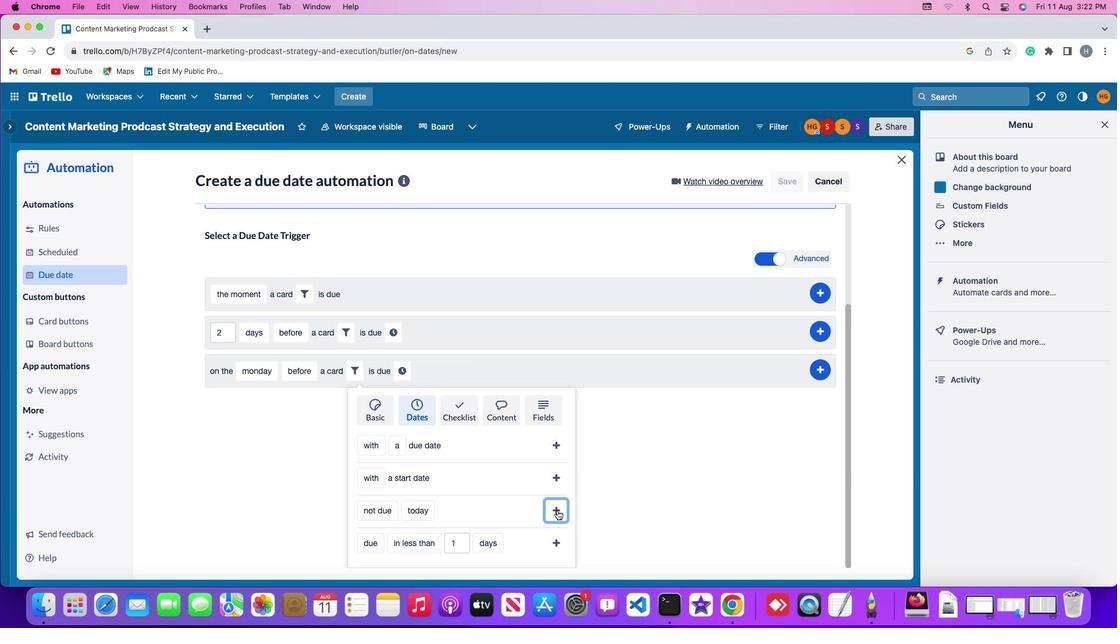 
Action: Mouse pressed left at (556, 510)
Screenshot: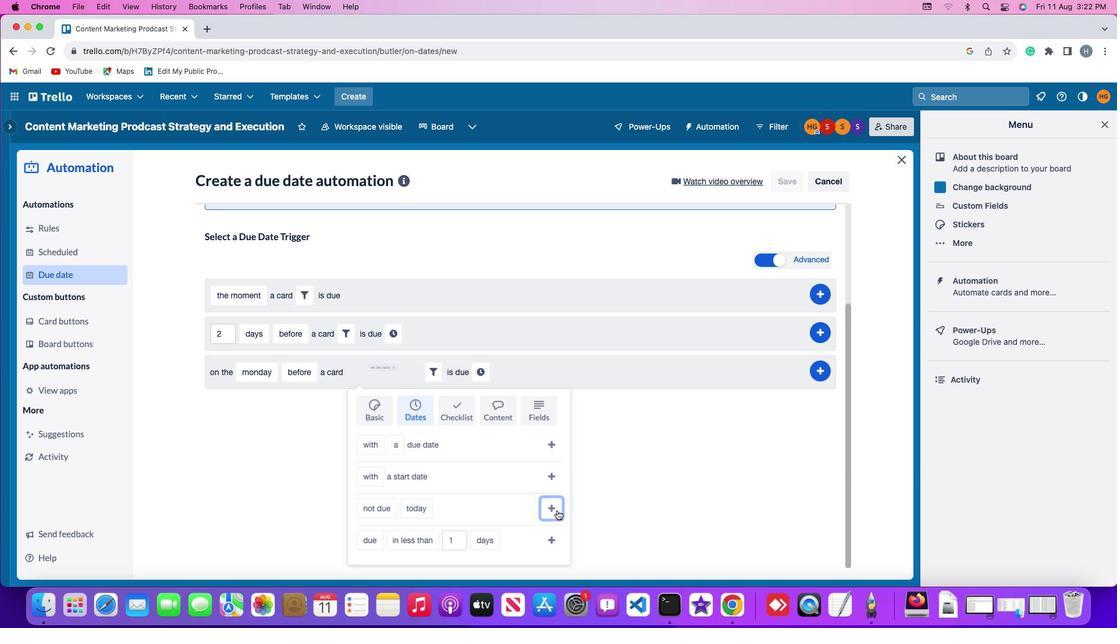
Action: Mouse moved to (481, 501)
Screenshot: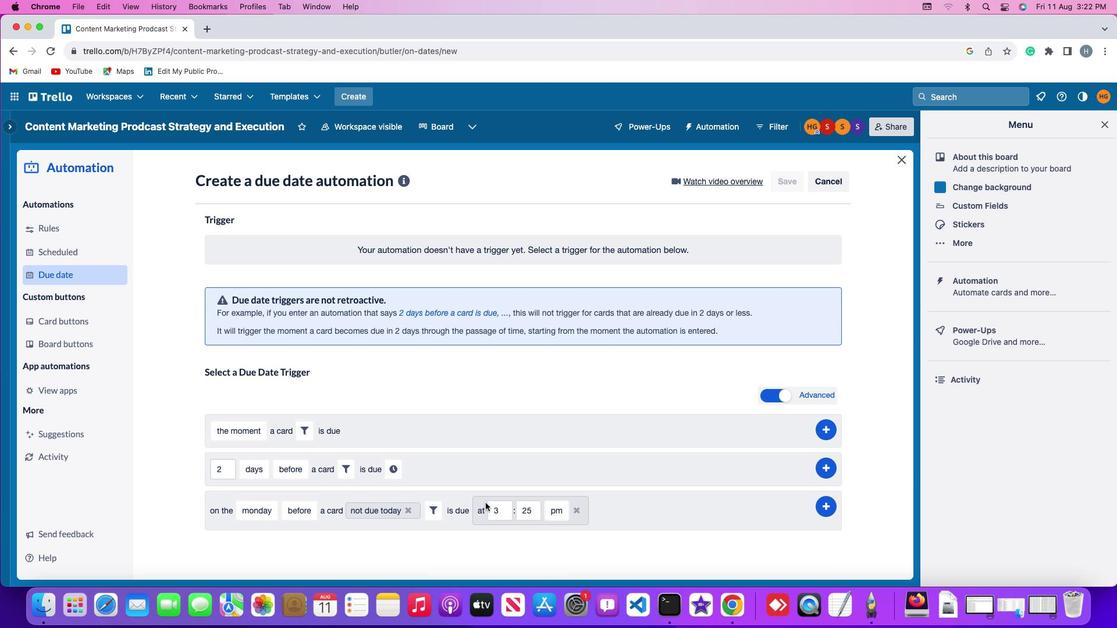 
Action: Mouse pressed left at (481, 501)
Screenshot: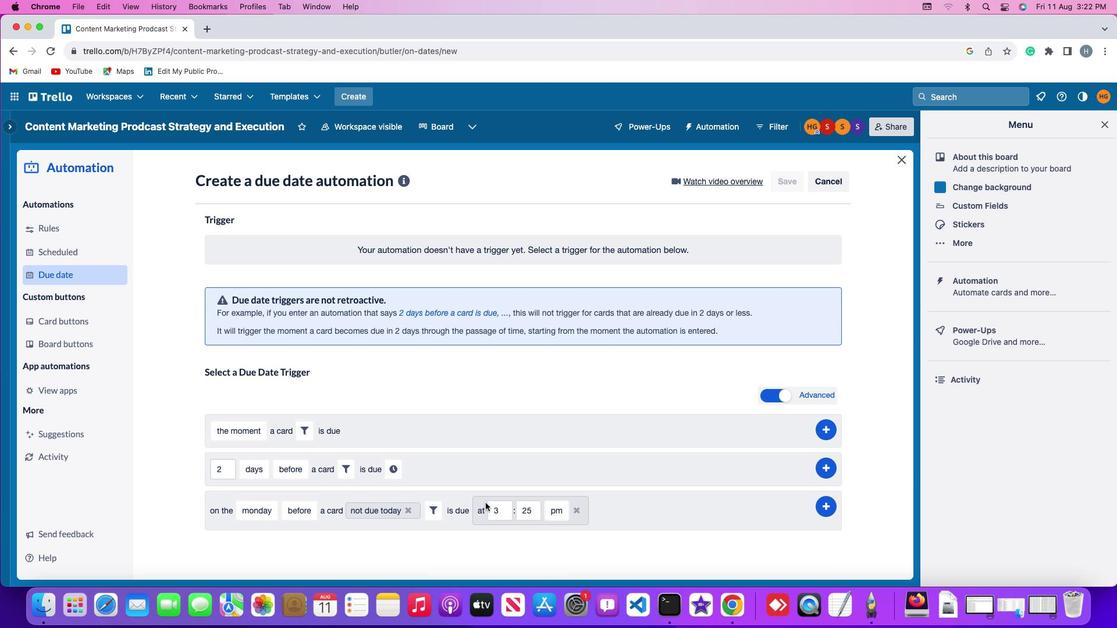 
Action: Mouse moved to (510, 510)
Screenshot: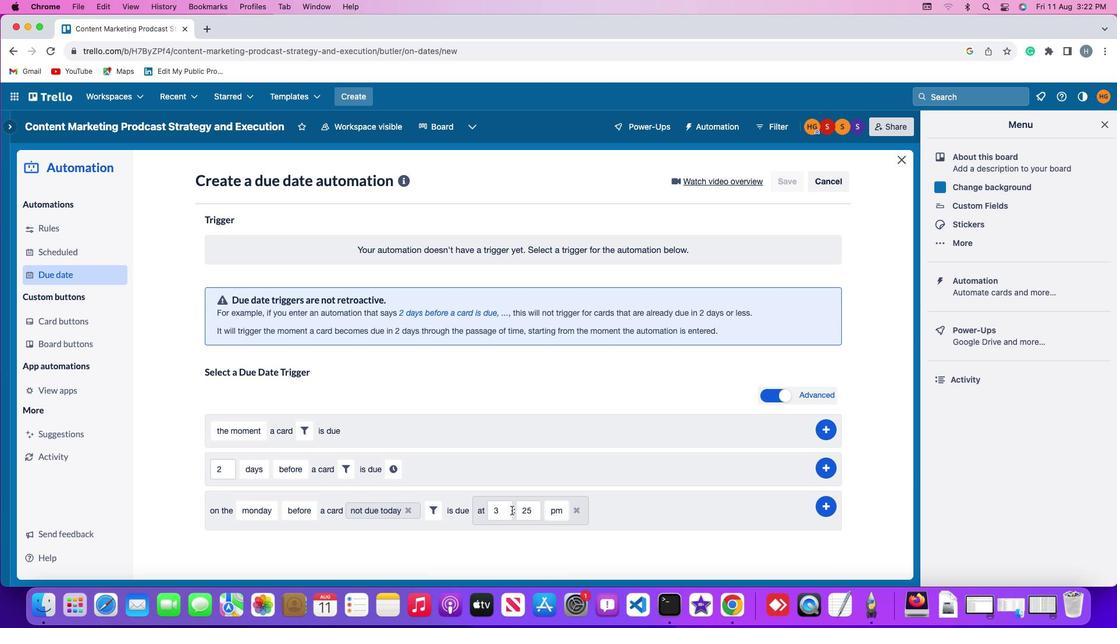 
Action: Mouse pressed left at (510, 510)
Screenshot: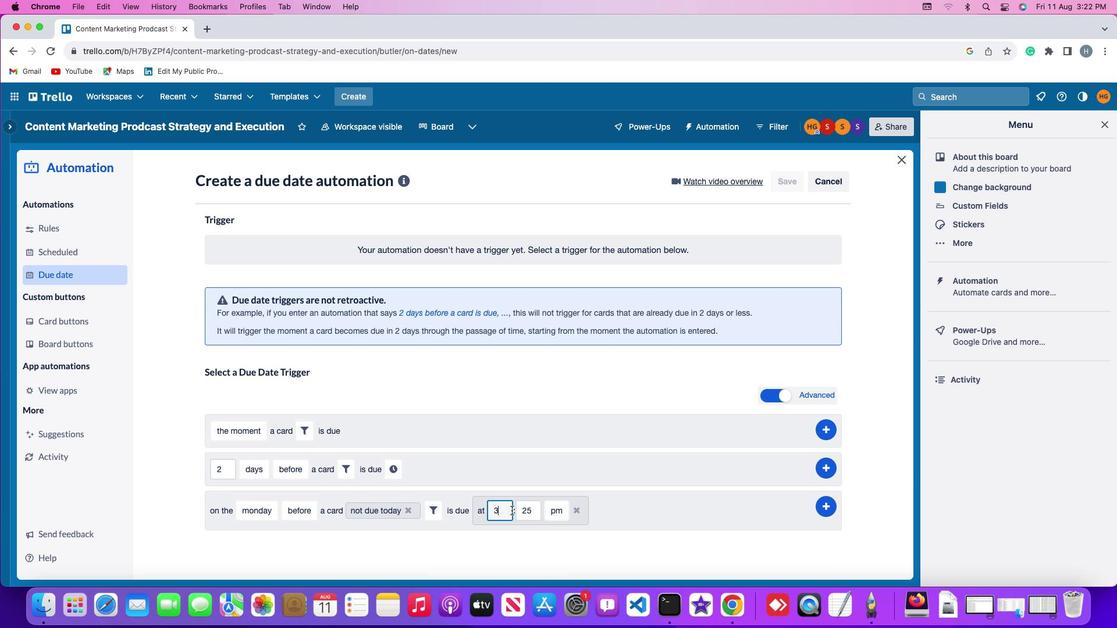 
Action: Key pressed Key.backspace'1''1'
Screenshot: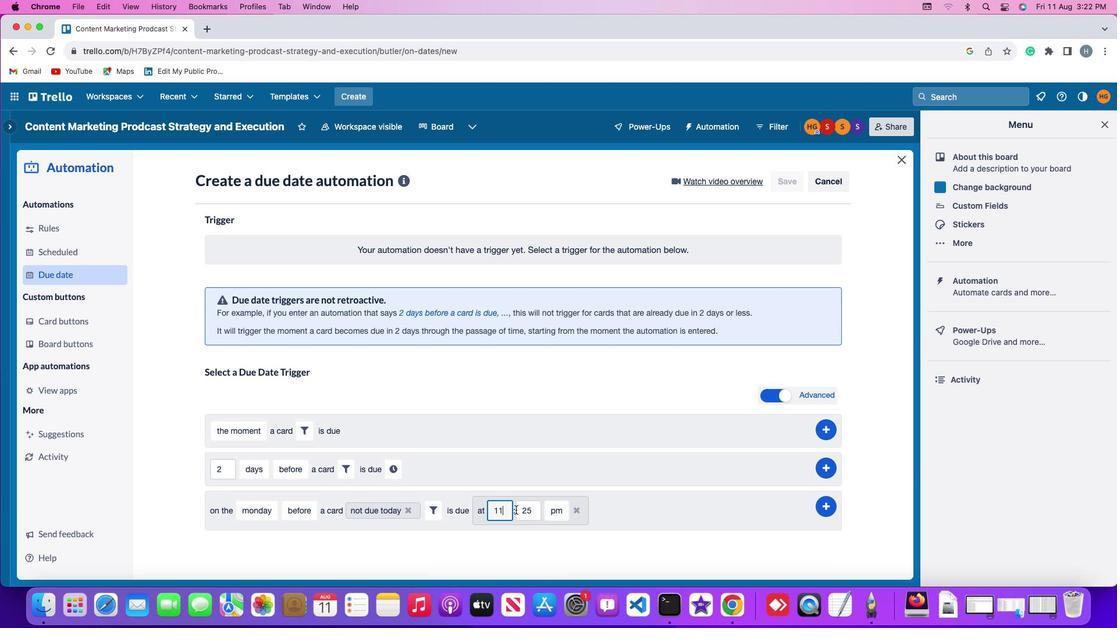 
Action: Mouse moved to (532, 509)
Screenshot: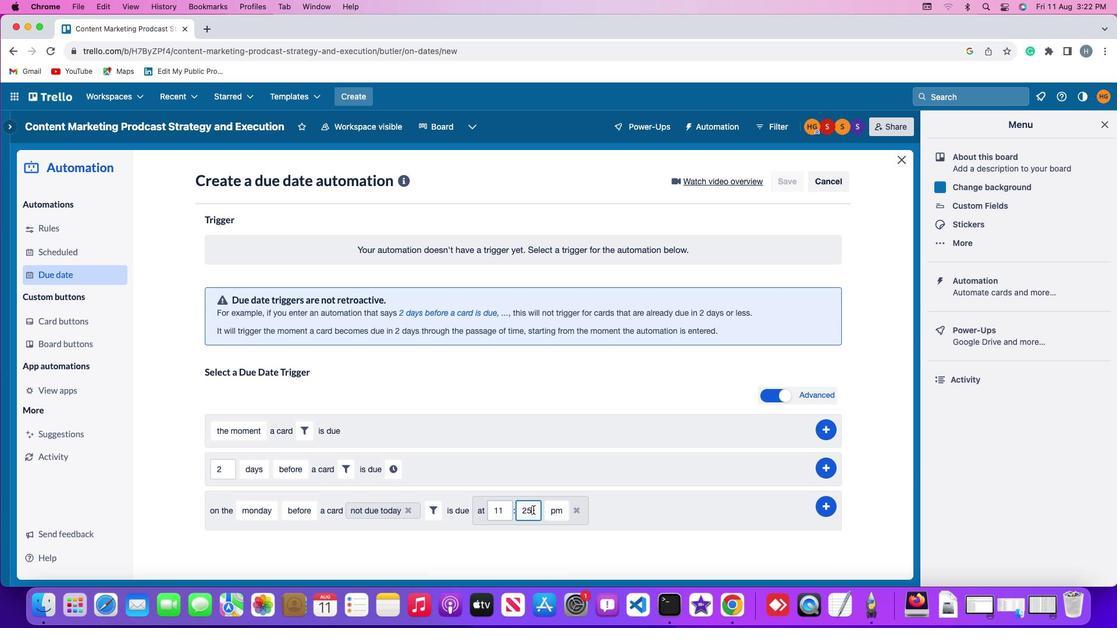 
Action: Mouse pressed left at (532, 509)
Screenshot: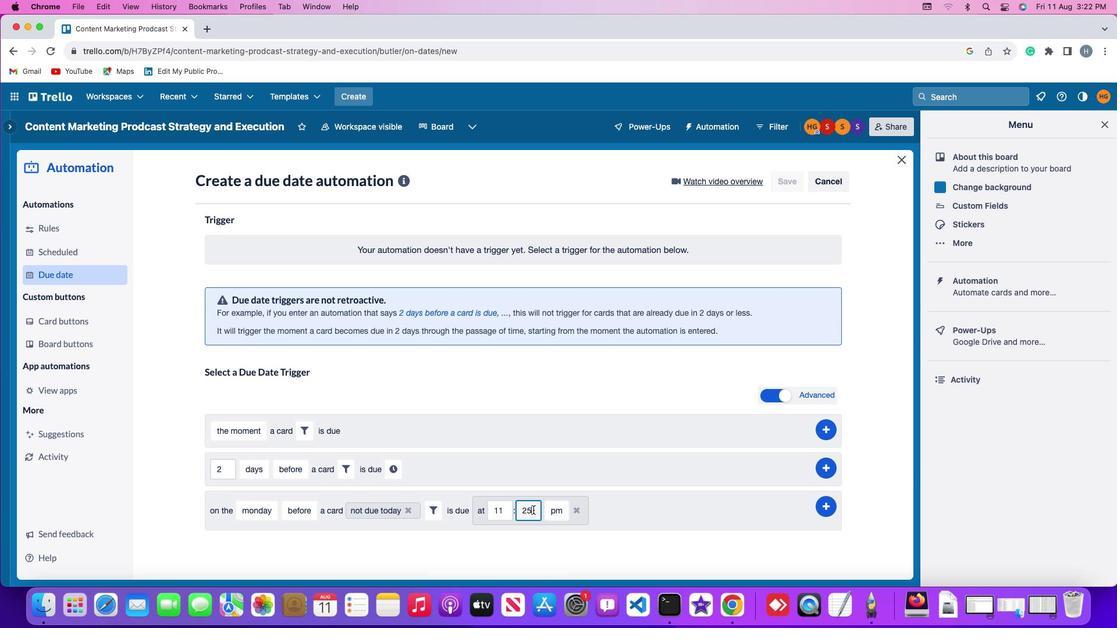 
Action: Mouse moved to (532, 509)
Screenshot: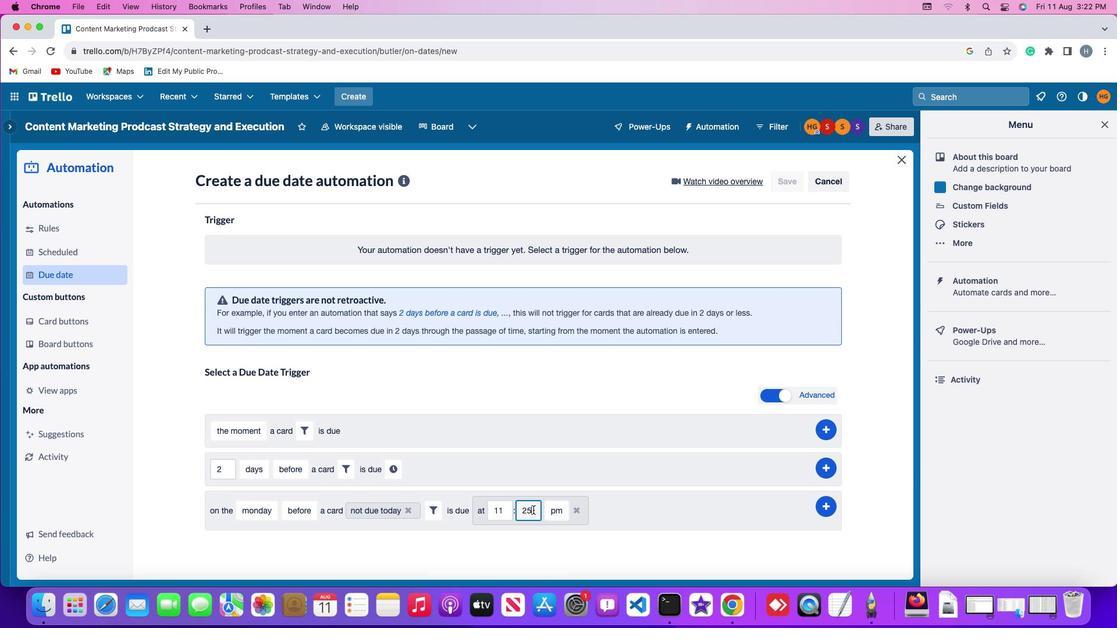 
Action: Key pressed Key.backspaceKey.backspaceKey.backspace'0''0'
Screenshot: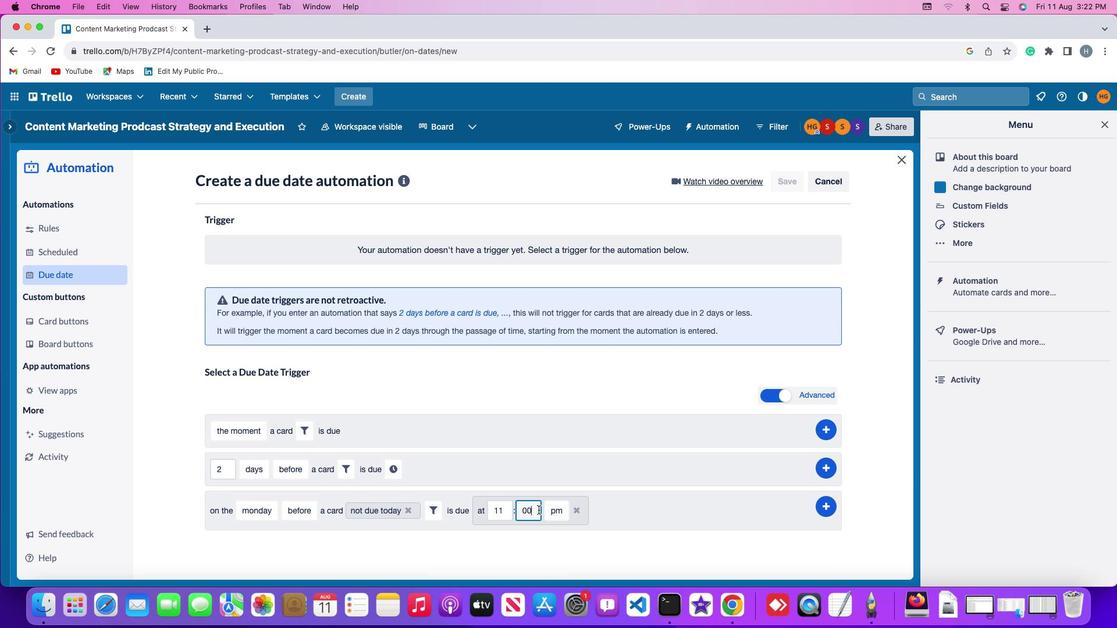 
Action: Mouse moved to (553, 509)
Screenshot: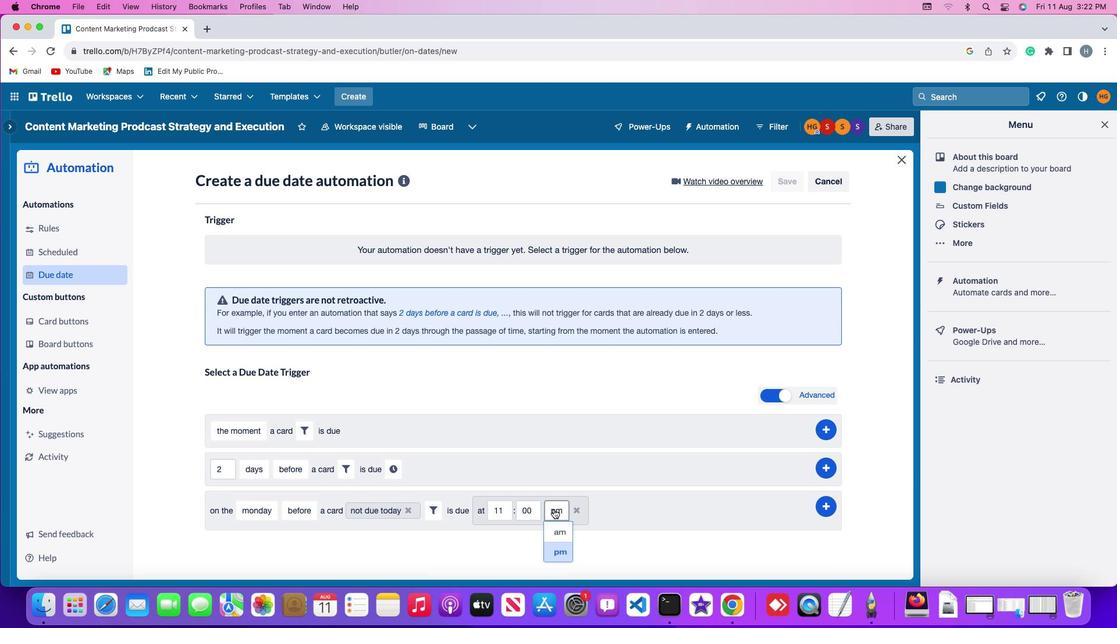 
Action: Mouse pressed left at (553, 509)
Screenshot: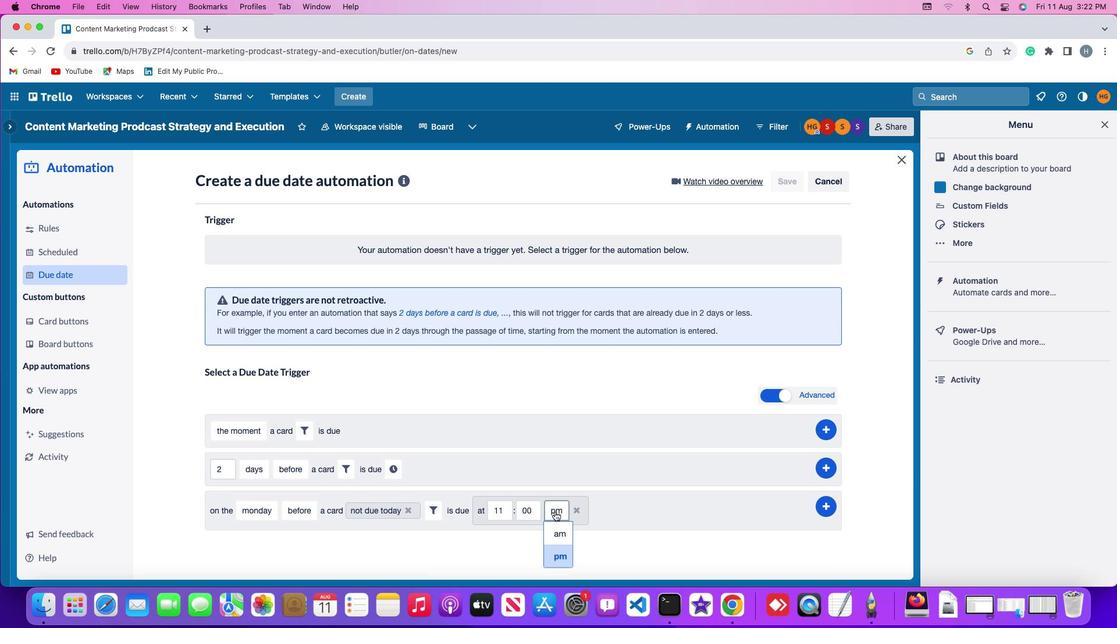 
Action: Mouse moved to (553, 530)
Screenshot: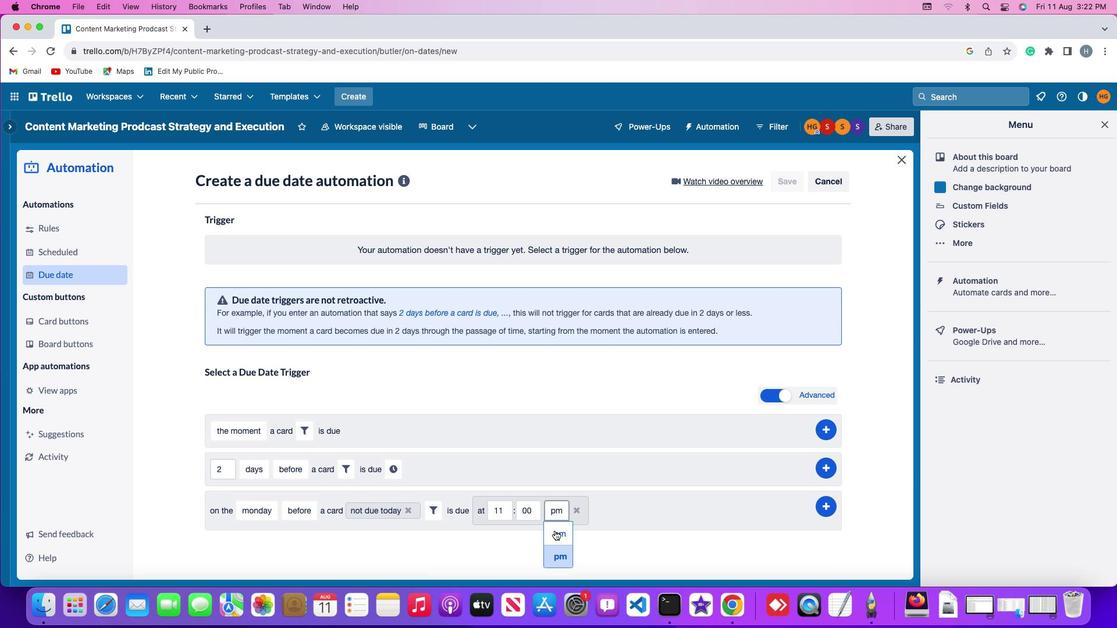 
Action: Mouse pressed left at (553, 530)
Screenshot: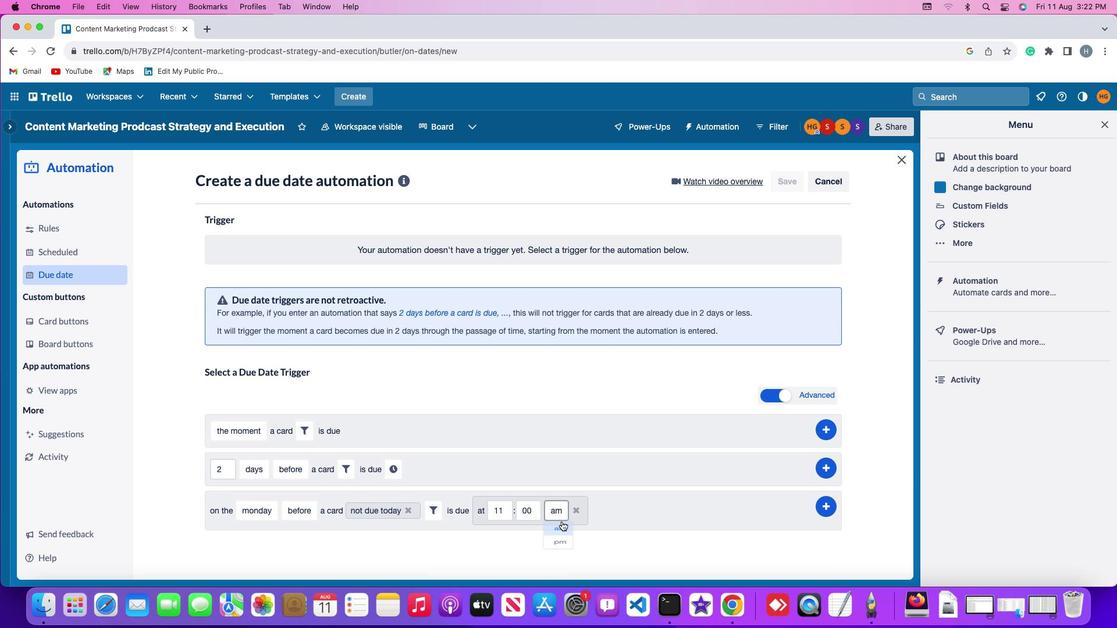 
Action: Mouse moved to (824, 506)
Screenshot: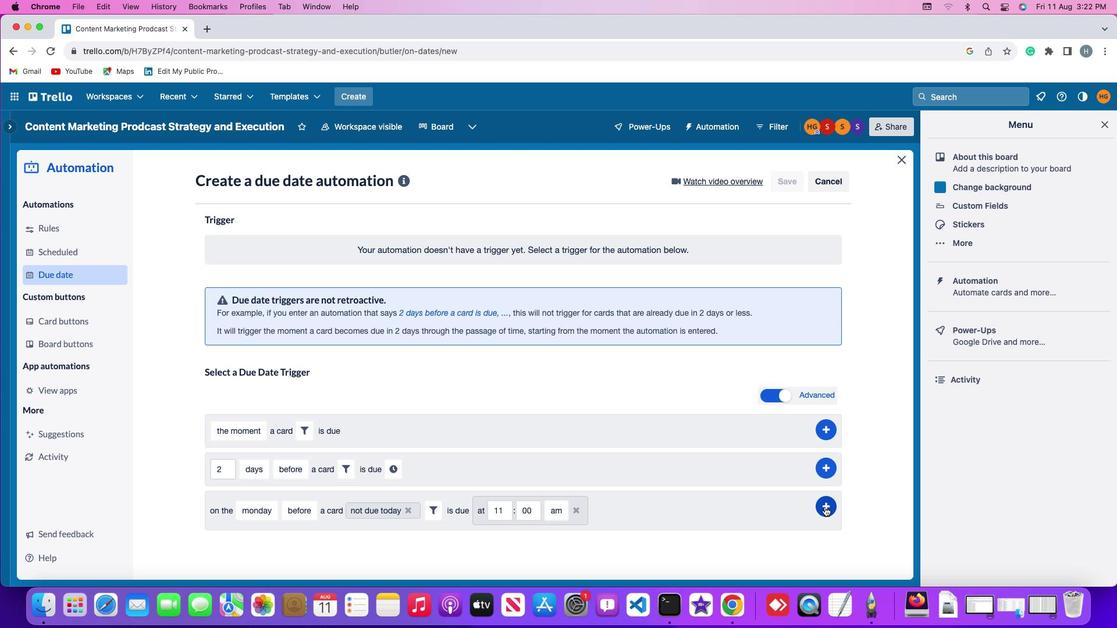 
Action: Mouse pressed left at (824, 506)
Screenshot: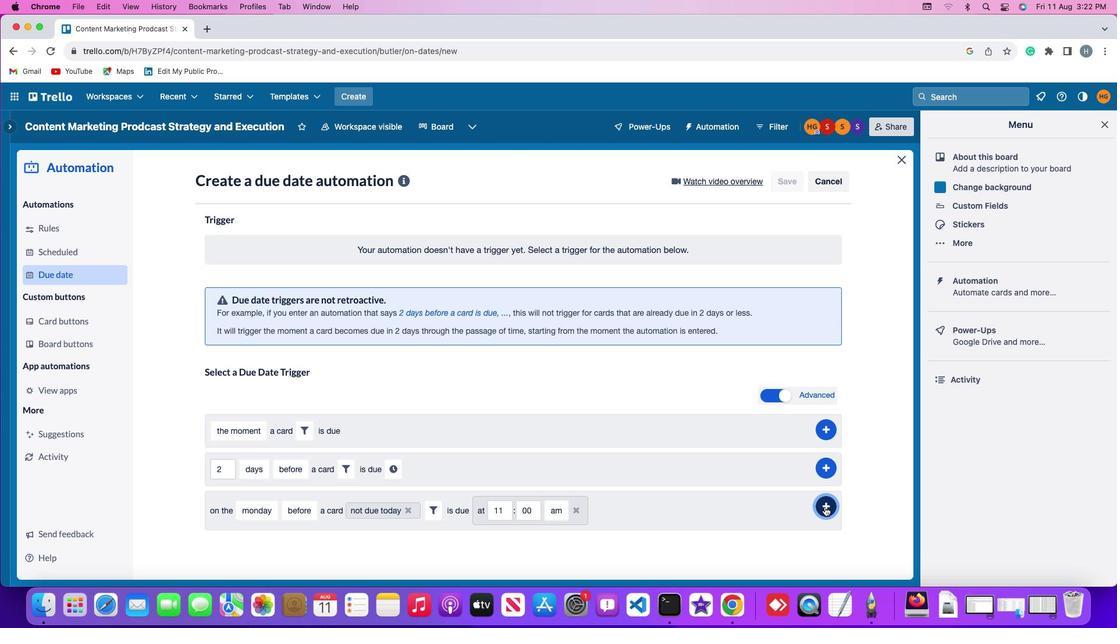 
Action: Mouse moved to (860, 374)
Screenshot: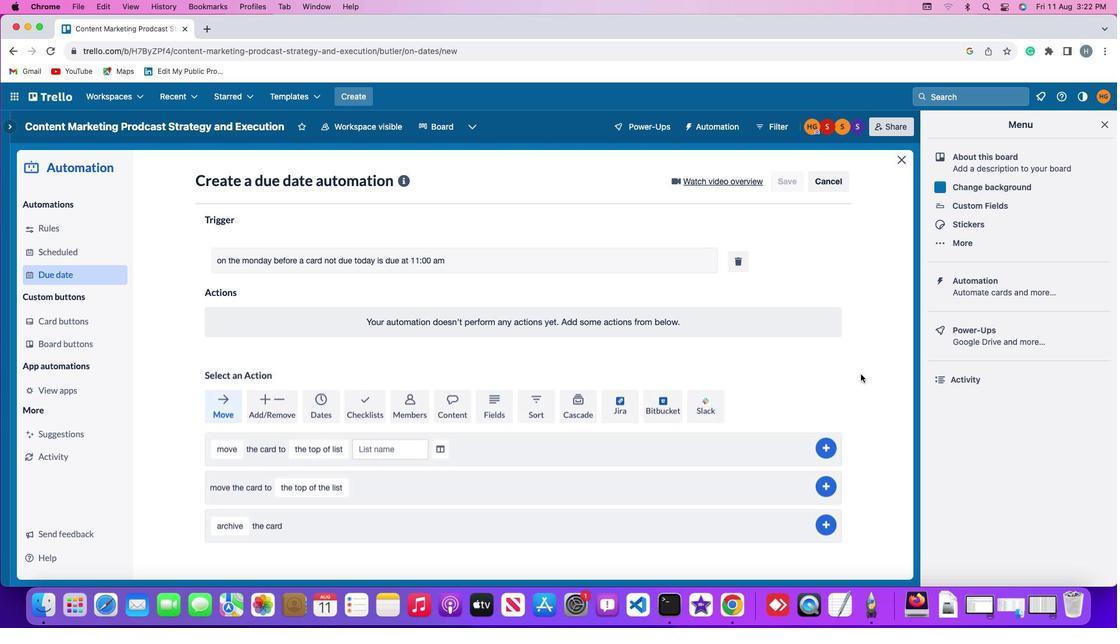 
